 Task: In the Contact  Harper_Jackson@tiffanyandco.com, Create email and send with subject: 'A Glimpse into the Future: Meet Our Disruptive Offering', and with mail content 'Greetings,_x000D_
Introducing a visionary approach that will reshape the landscape of your industry. Join us and be part of the future of success!_x000D_
Kind Regards', attach the document: Agenda.pdf and insert image: visitingcard.jpg. Below Kind Regards, write Behance and insert the URL: 'www.behance.net'. Mark checkbox to create task to follow up : In 1 week. Logged in from softage.4@softage.net
Action: Mouse moved to (81, 67)
Screenshot: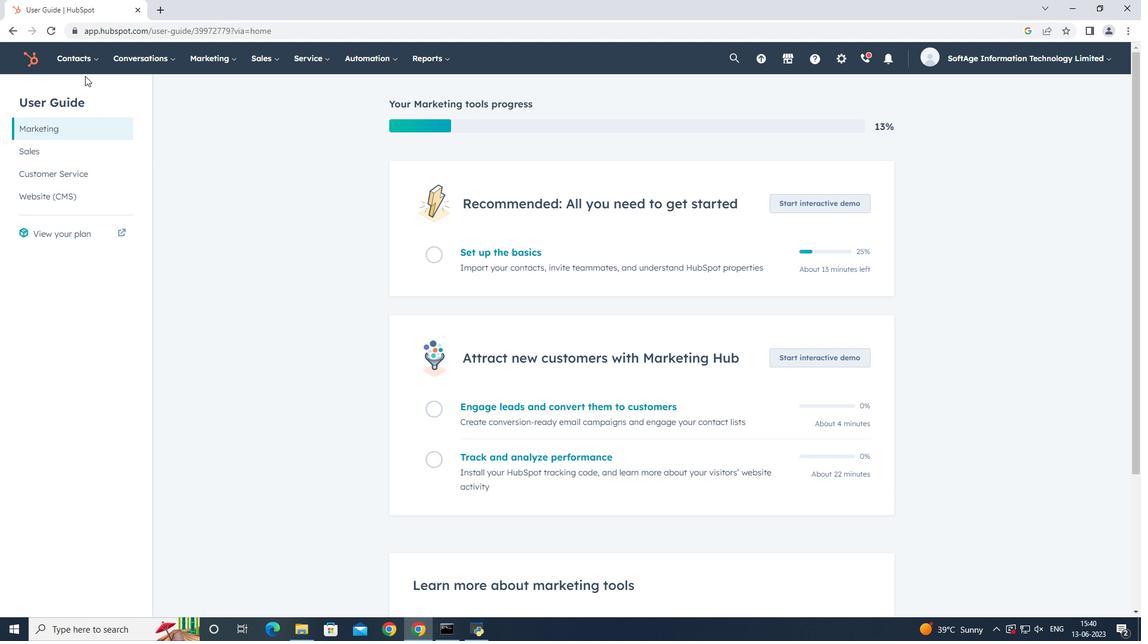
Action: Mouse pressed left at (81, 67)
Screenshot: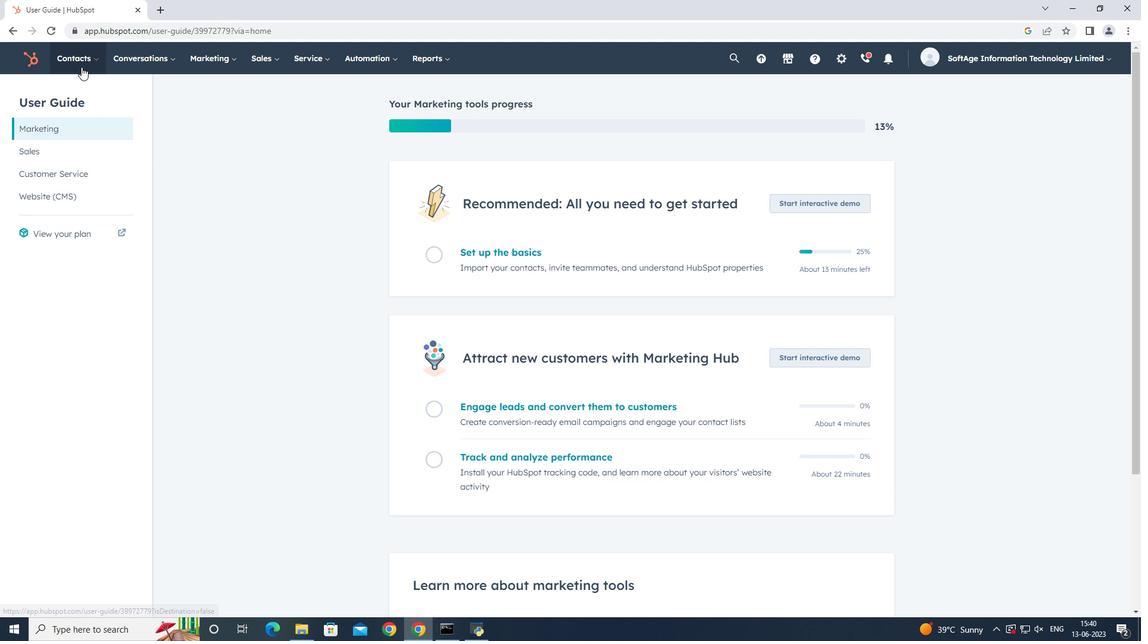 
Action: Mouse moved to (91, 94)
Screenshot: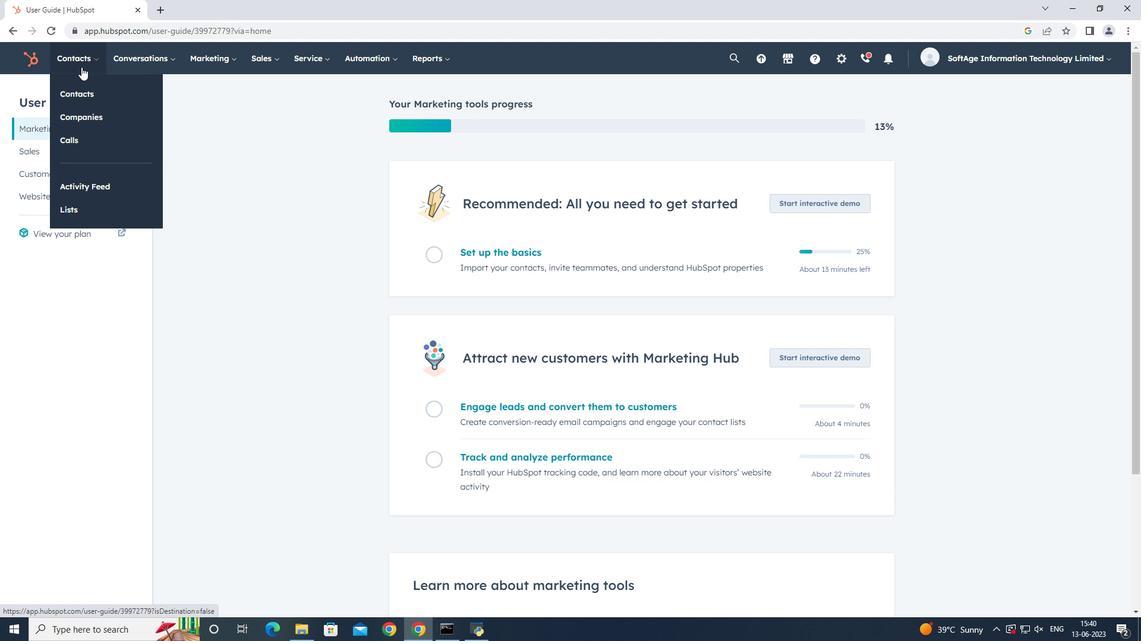 
Action: Mouse pressed left at (91, 94)
Screenshot: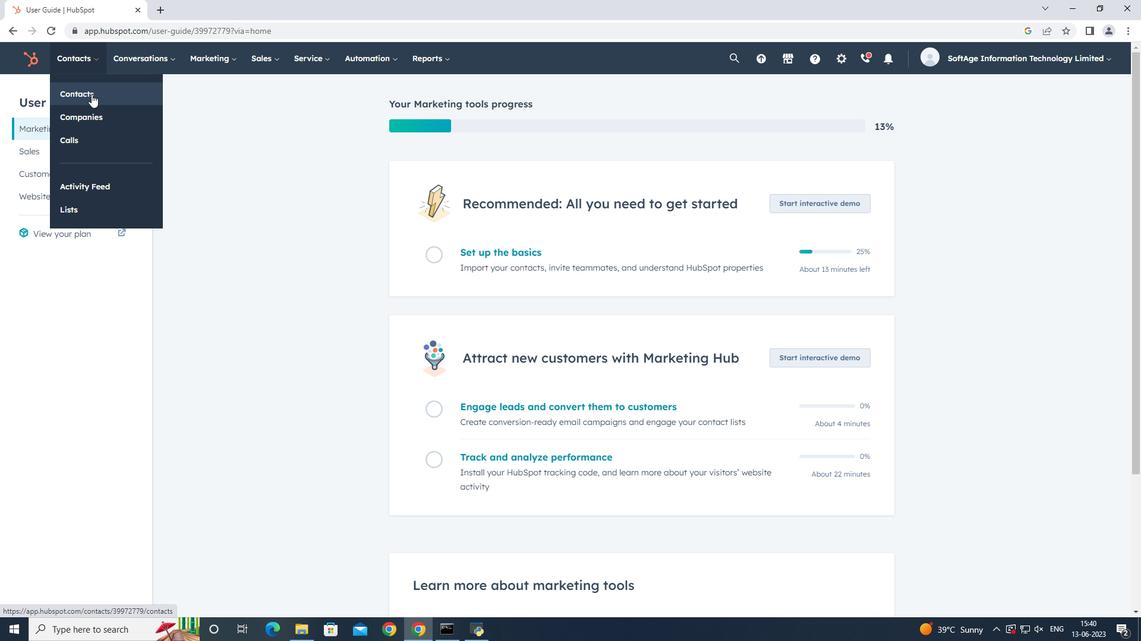 
Action: Mouse moved to (120, 192)
Screenshot: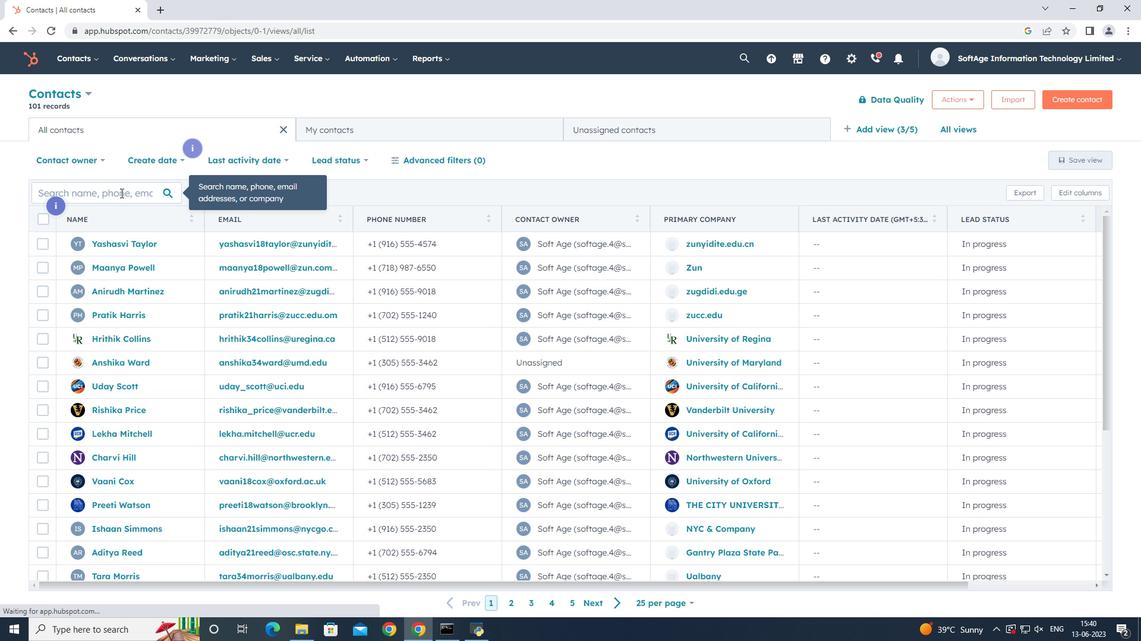 
Action: Mouse pressed left at (120, 192)
Screenshot: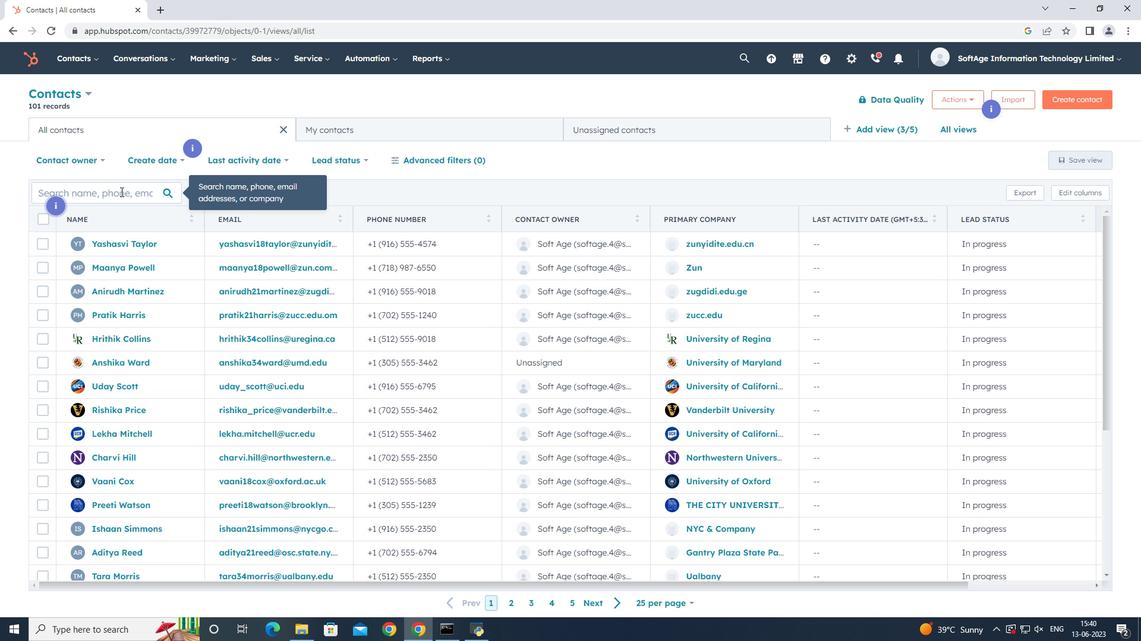 
Action: Key pressed harper
Screenshot: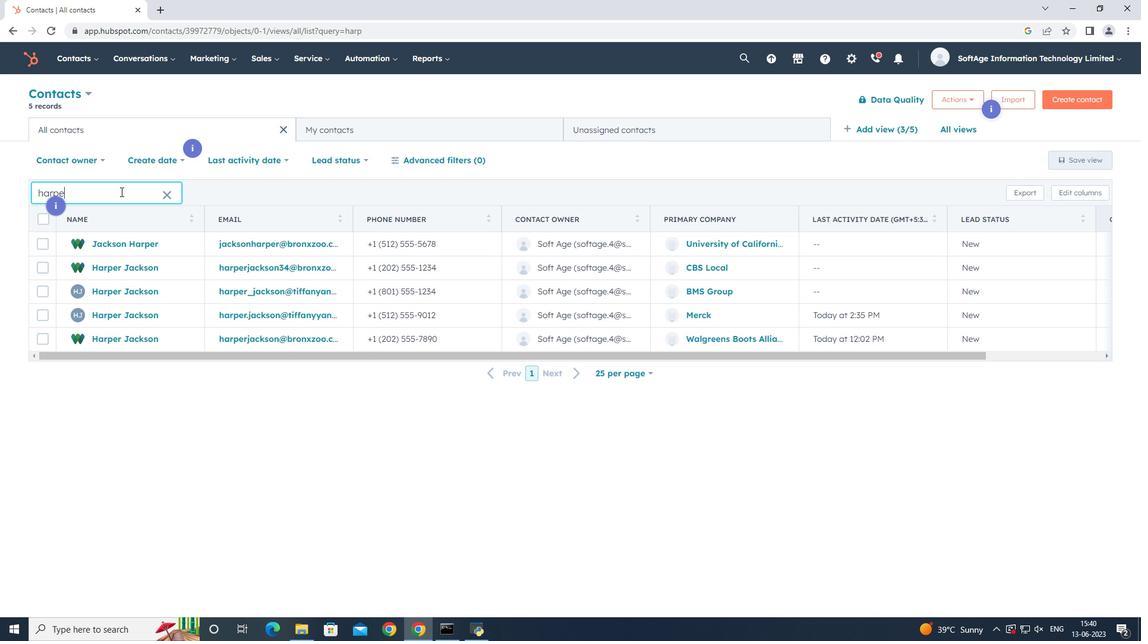 
Action: Mouse moved to (112, 290)
Screenshot: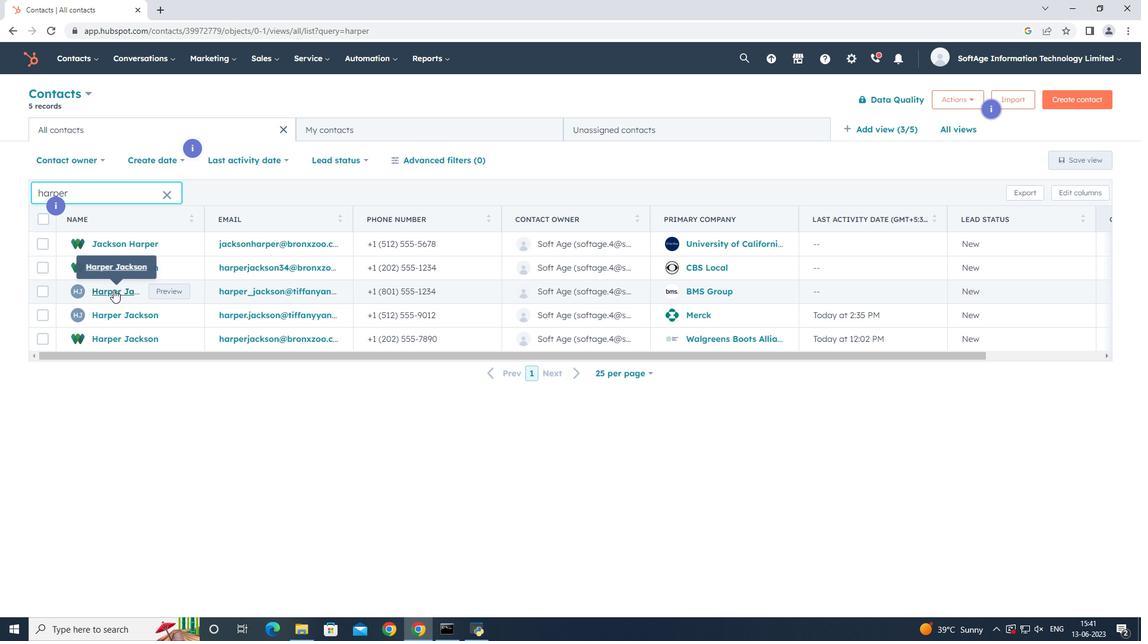 
Action: Mouse pressed left at (112, 290)
Screenshot: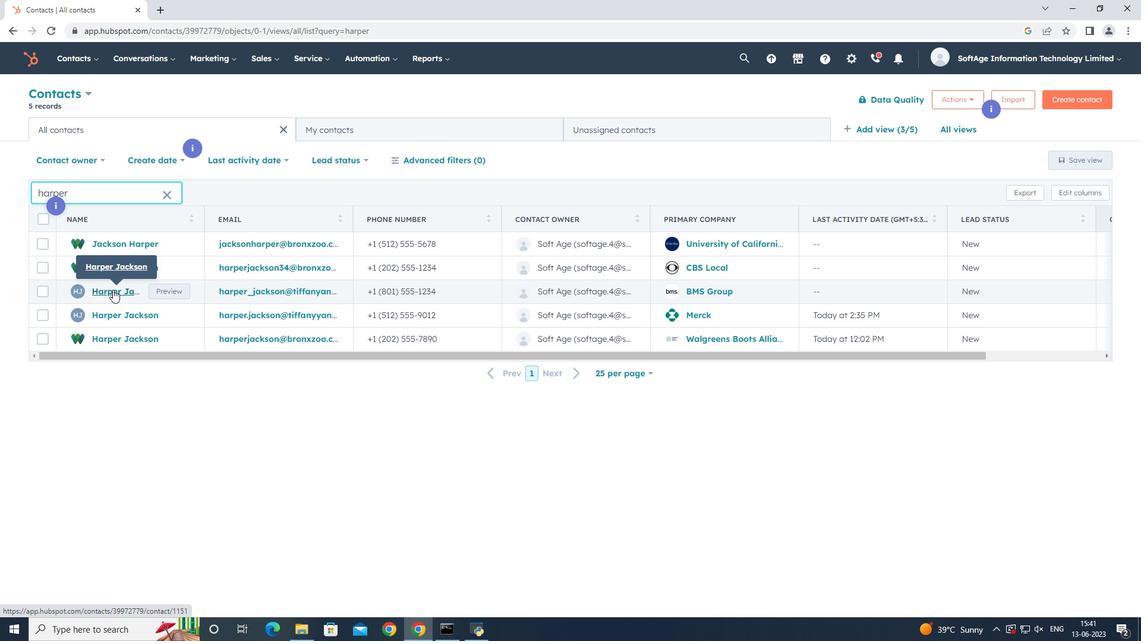 
Action: Mouse moved to (87, 200)
Screenshot: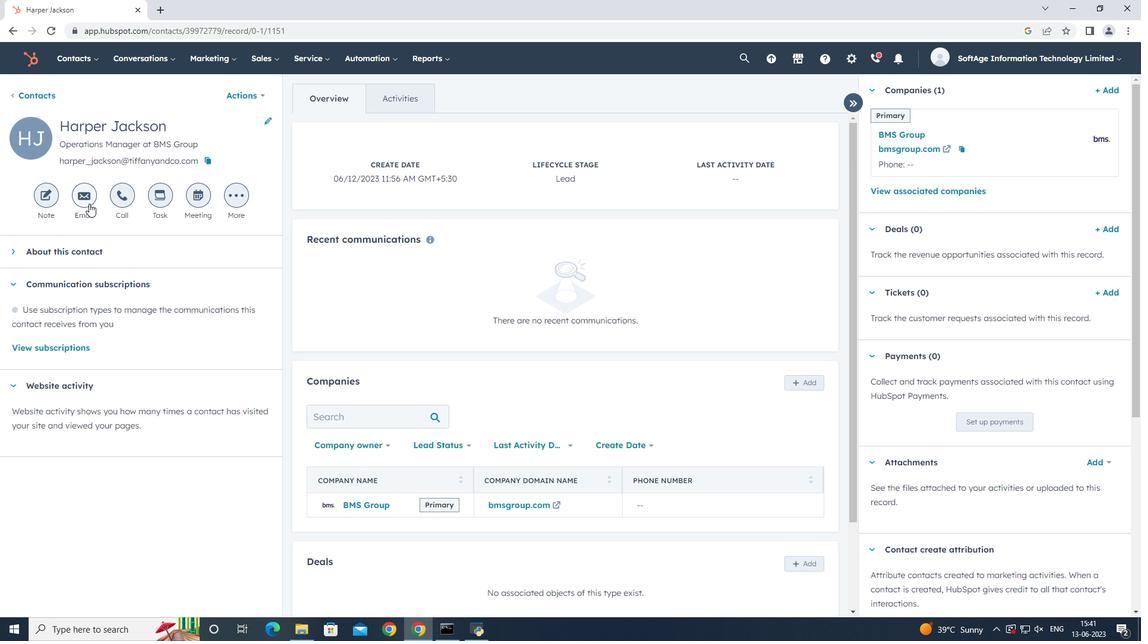 
Action: Mouse pressed left at (87, 200)
Screenshot: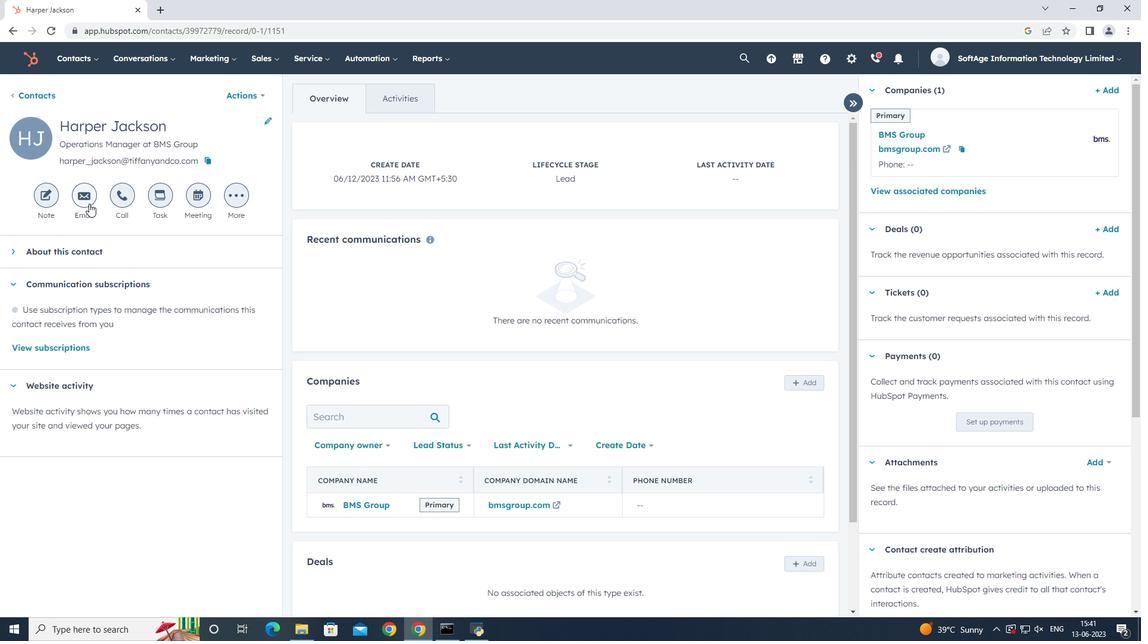 
Action: Mouse moved to (464, 313)
Screenshot: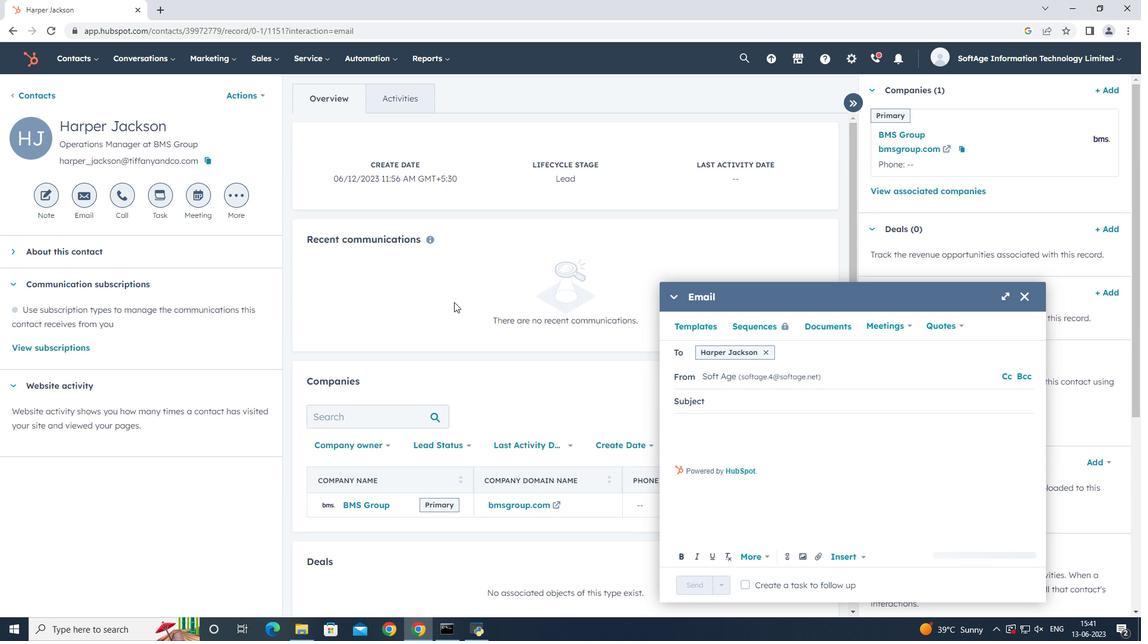 
Action: Key pressed <Key.shift>A<Key.space><Key.shift><Key.shift><Key.shift><Key.shift><Key.shift><Key.shift><Key.shift><Key.shift><Key.shift><Key.shift><Key.shift>Glimpse<Key.space>into<Key.space>the<Key.space><Key.shift>Future<Key.shift_r>:<Key.space><Key.shift_r><Key.shift_r><Key.shift_r><Key.shift_r><Key.shift_r><Key.shift_r><Key.shift_r><Key.shift_r><Key.shift_r><Key.shift_r><Key.shift_r>Meet<Key.space><Key.shift_r><Key.shift_r><Key.shift_r><Key.shift_r><Key.shift_r><Key.shift_r>Our<Key.space><Key.shift>Disruptive<Key.space><Key.shift_r><Key.shift_r><Key.shift_r><Key.shift_r><Key.shift_r><Key.shift_r><Key.shift_r><Key.shift_r><Key.shift_r><Key.shift_r><Key.shift_r>ff<Key.backspace><Key.backspace><Key.shift_r><Key.shift_r><Key.shift_r>Offering
Screenshot: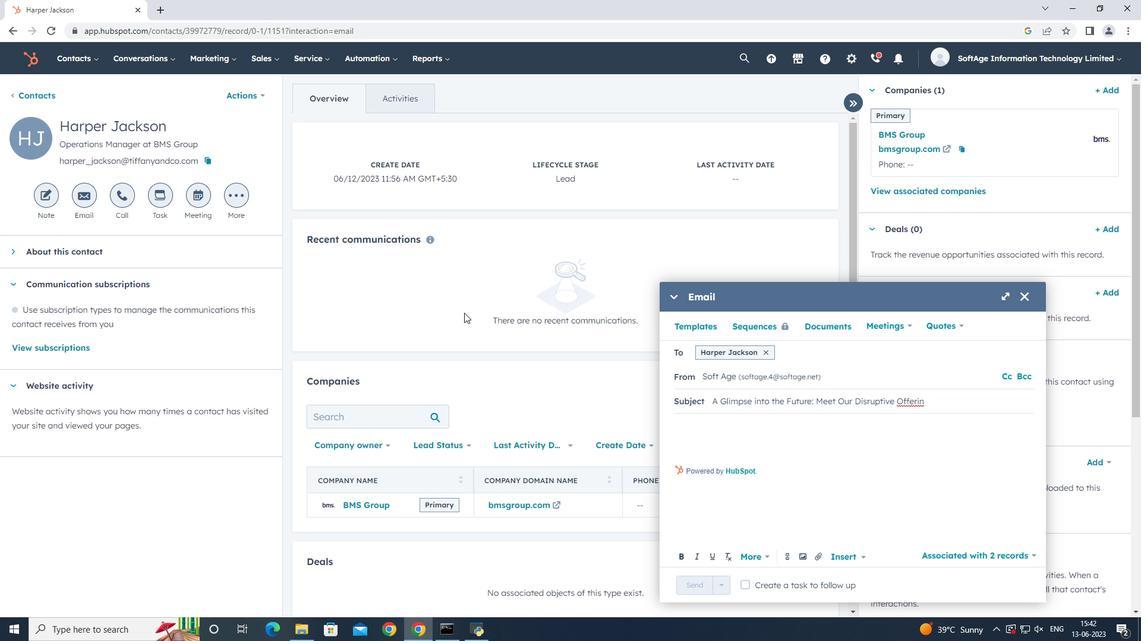 
Action: Mouse moved to (756, 423)
Screenshot: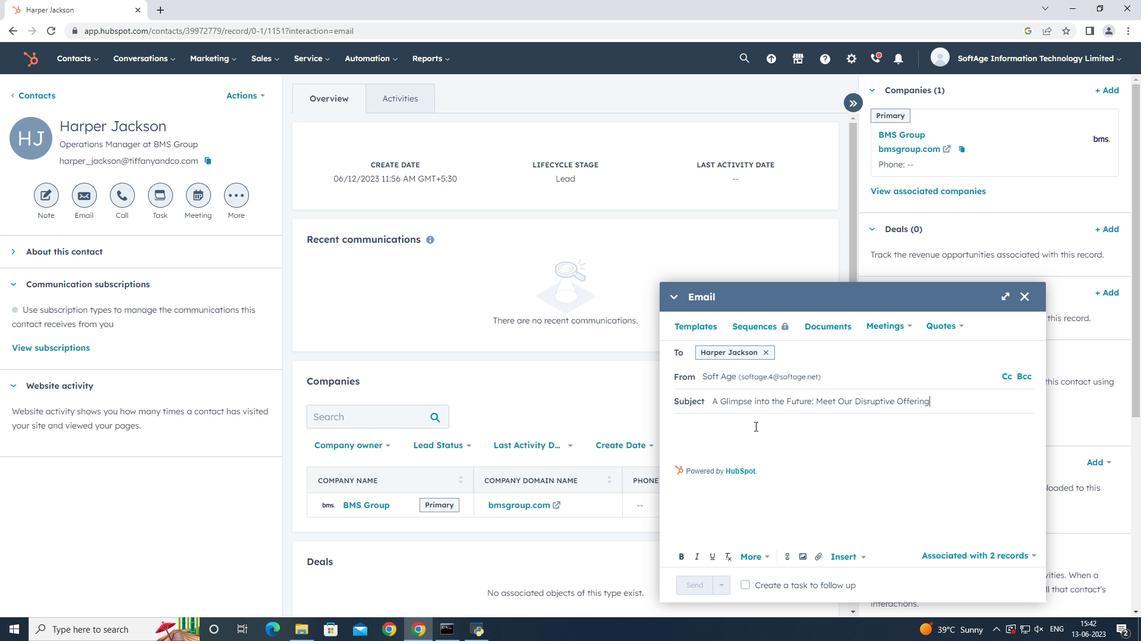 
Action: Mouse pressed left at (756, 423)
Screenshot: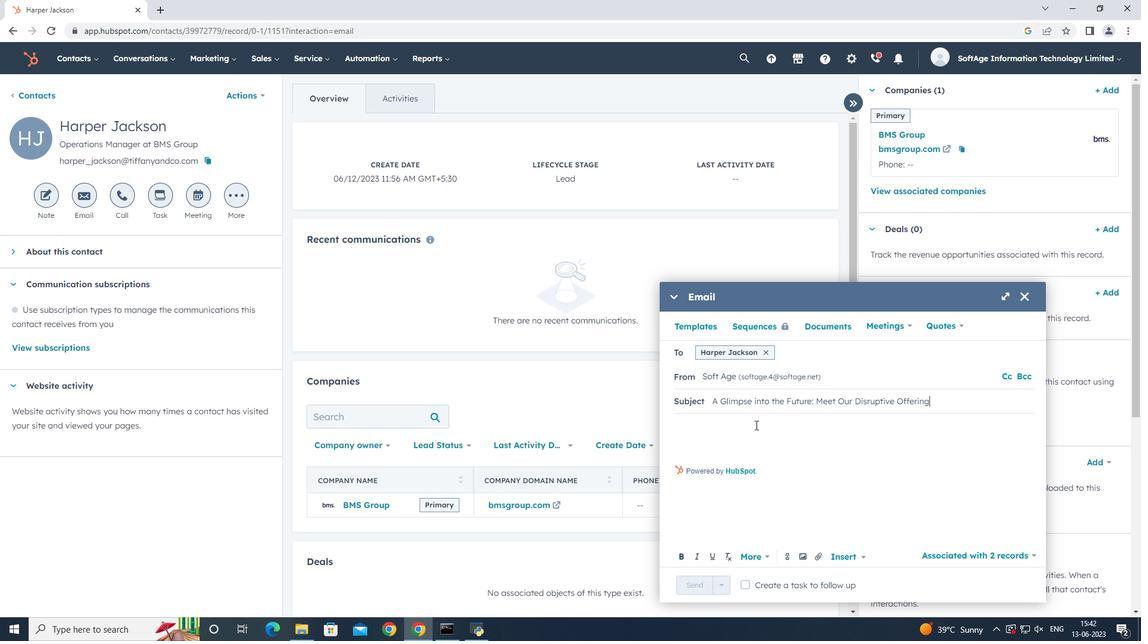 
Action: Mouse moved to (785, 433)
Screenshot: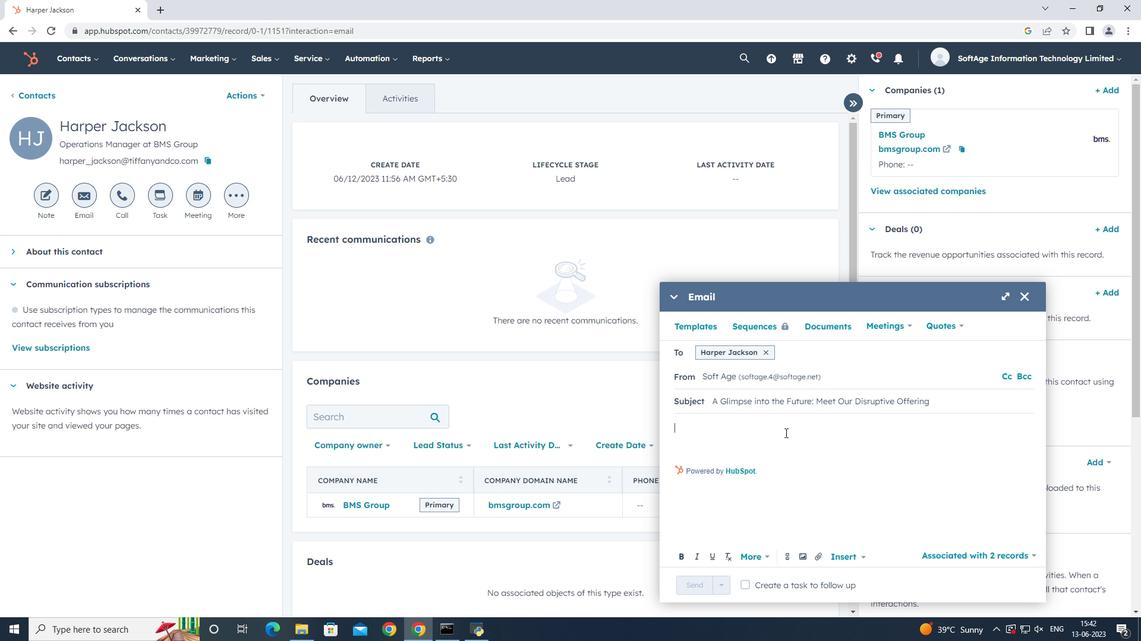 
Action: Key pressed <Key.shift>Greetings,<Key.enter><Key.enter><Key.shift_r><Key.shift_r><Key.shift_r><Key.shift_r><Key.shift_r><Key.shift_r><Key.shift_r><Key.shift_r>Introducing<Key.space>a<Key.space>visionary<Key.space>approach<Key.space>that<Key.space>will<Key.space>reshape<Key.space>the<Key.space>landscape<Key.space>of<Key.space>your<Key.space>industry.<Key.space><Key.shift_r><Key.shift_r><Key.shift_r><Key.shift_r><Key.shift_r><Key.shift_r><Key.shift_r><Key.shift_r>Join<Key.space>us<Key.space>and<Key.space>be<Key.space>part<Key.space>of<Key.space>the<Key.space>future<Key.space>of<Key.space>success<Key.shift_r><Key.shift_r><Key.shift_r><Key.shift_r><Key.shift_r><Key.shift_r><Key.shift_r><Key.shift_r>!<Key.enter><Key.enter><Key.shift>Kind<Key.space><Key.shift>Regards,
Screenshot: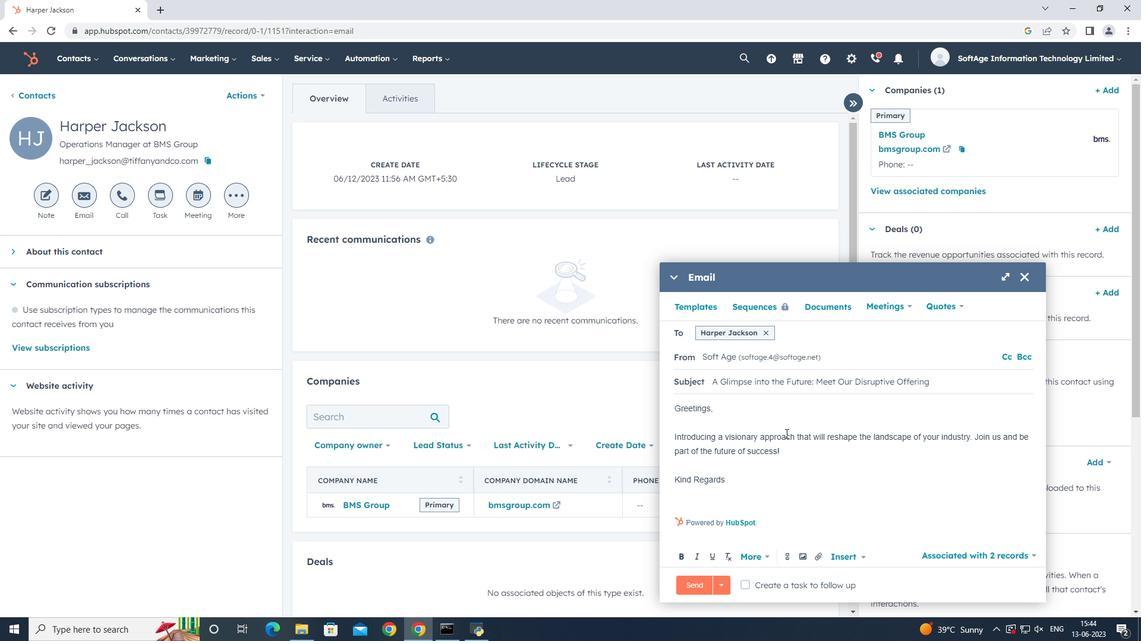 
Action: Mouse moved to (812, 556)
Screenshot: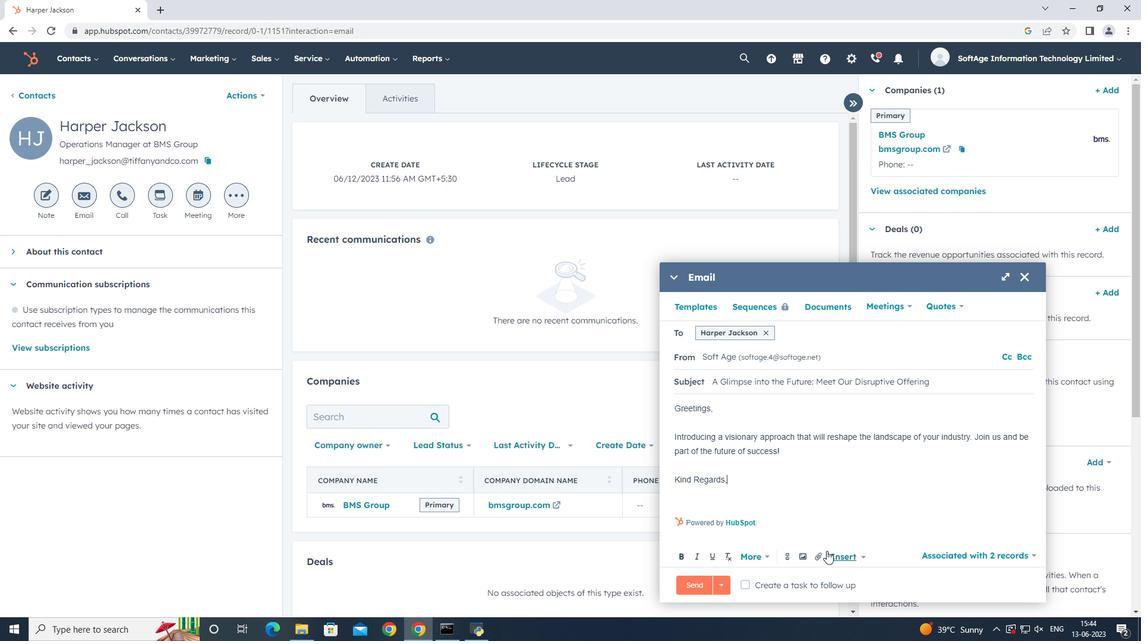 
Action: Mouse pressed left at (812, 556)
Screenshot: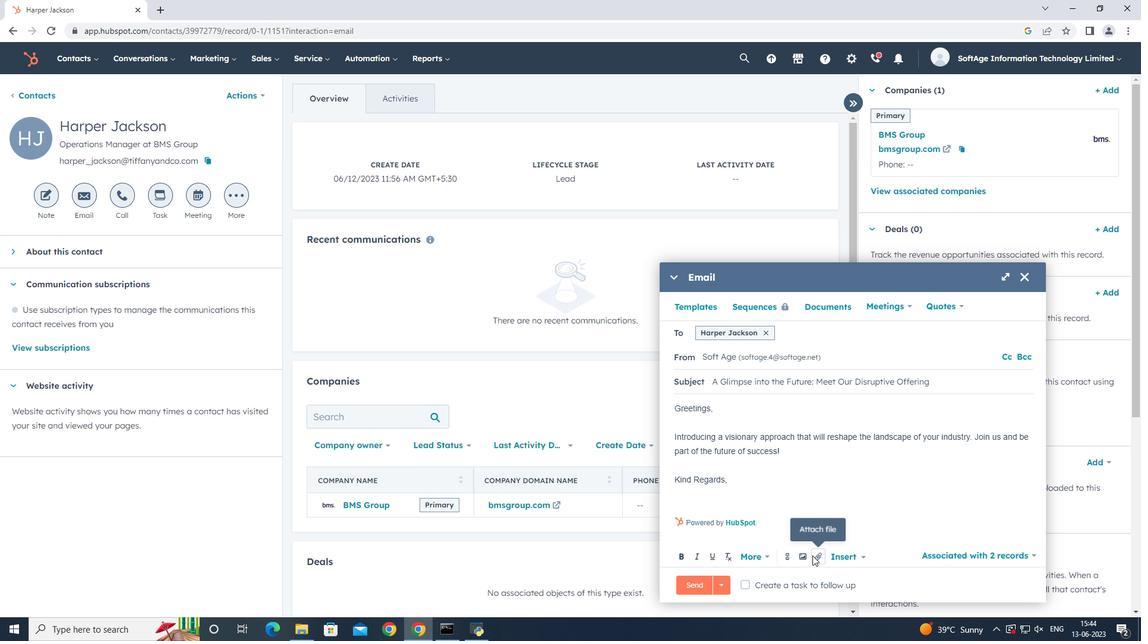 
Action: Mouse moved to (848, 526)
Screenshot: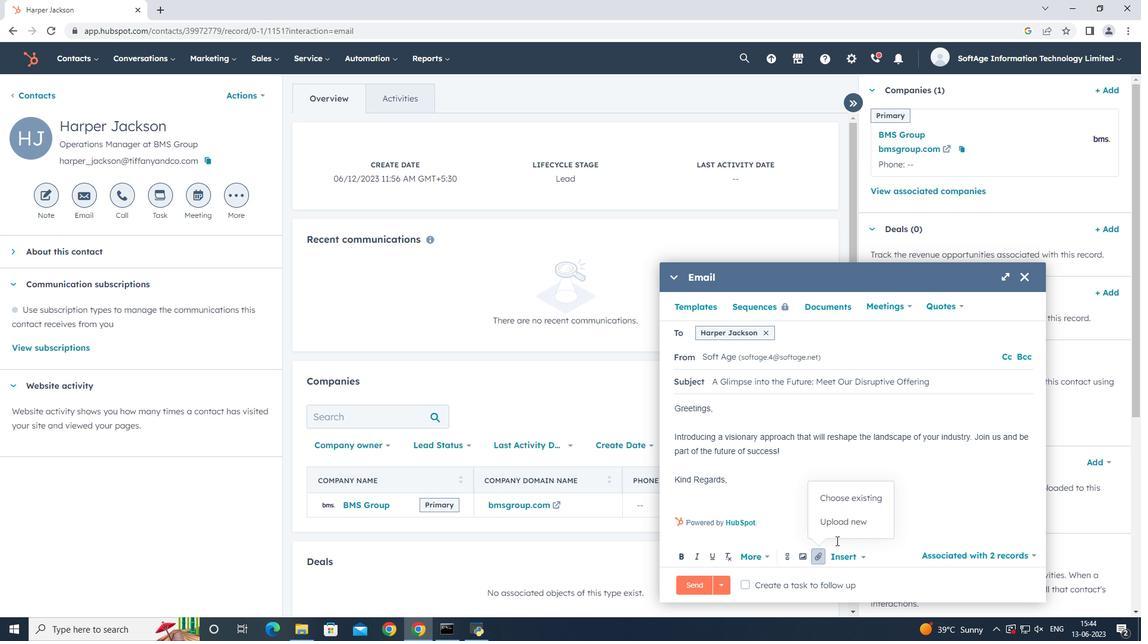 
Action: Mouse pressed left at (848, 526)
Screenshot: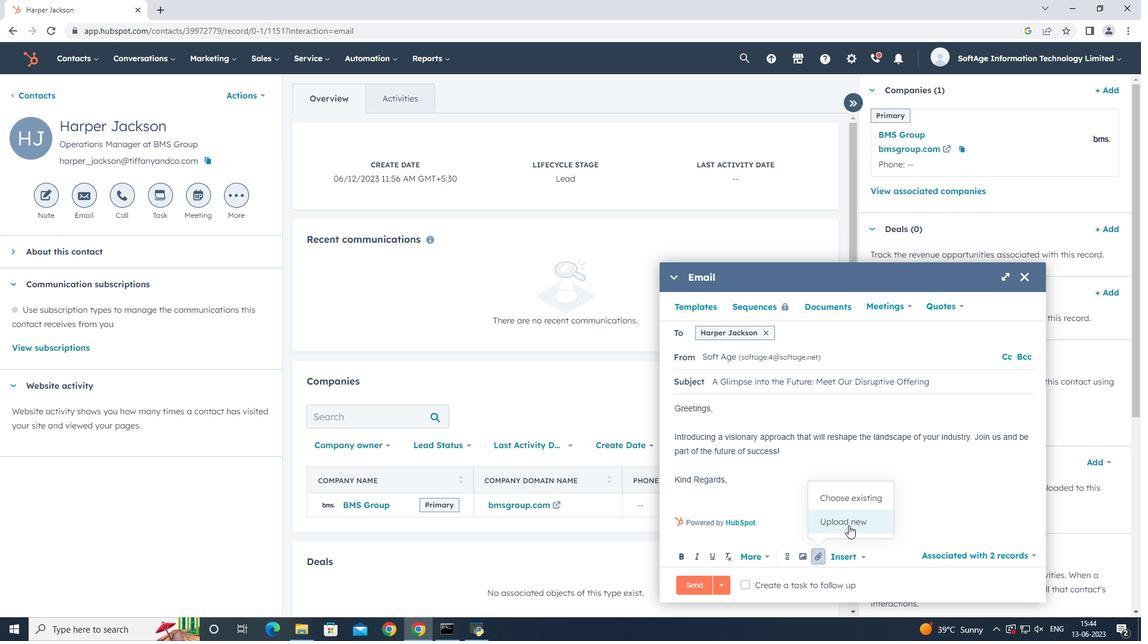 
Action: Mouse moved to (143, 111)
Screenshot: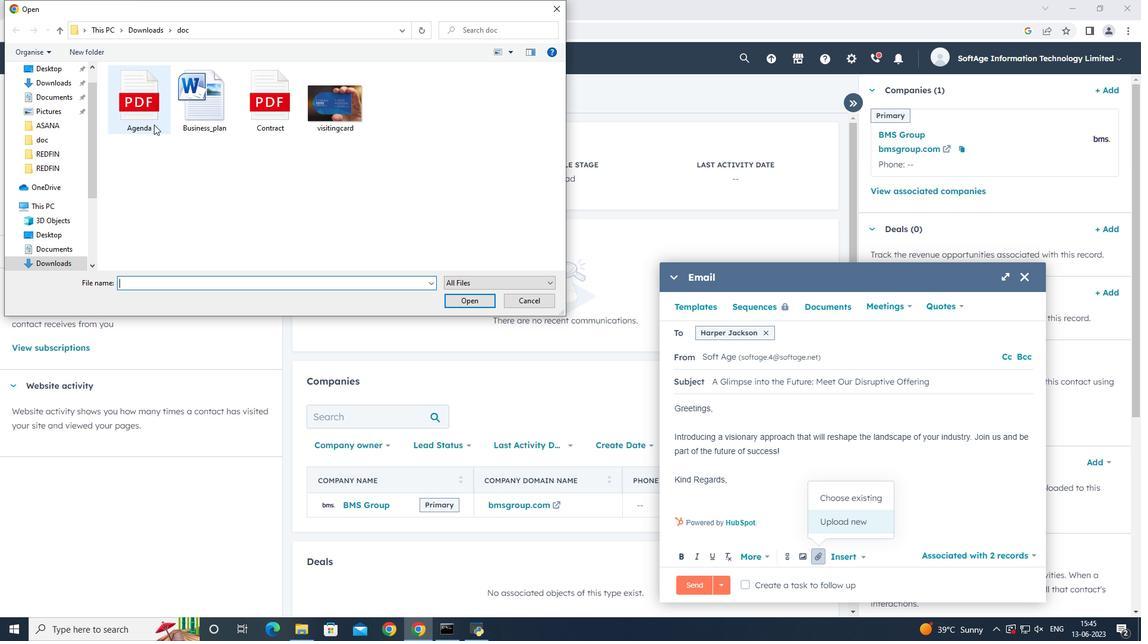 
Action: Mouse pressed left at (143, 111)
Screenshot: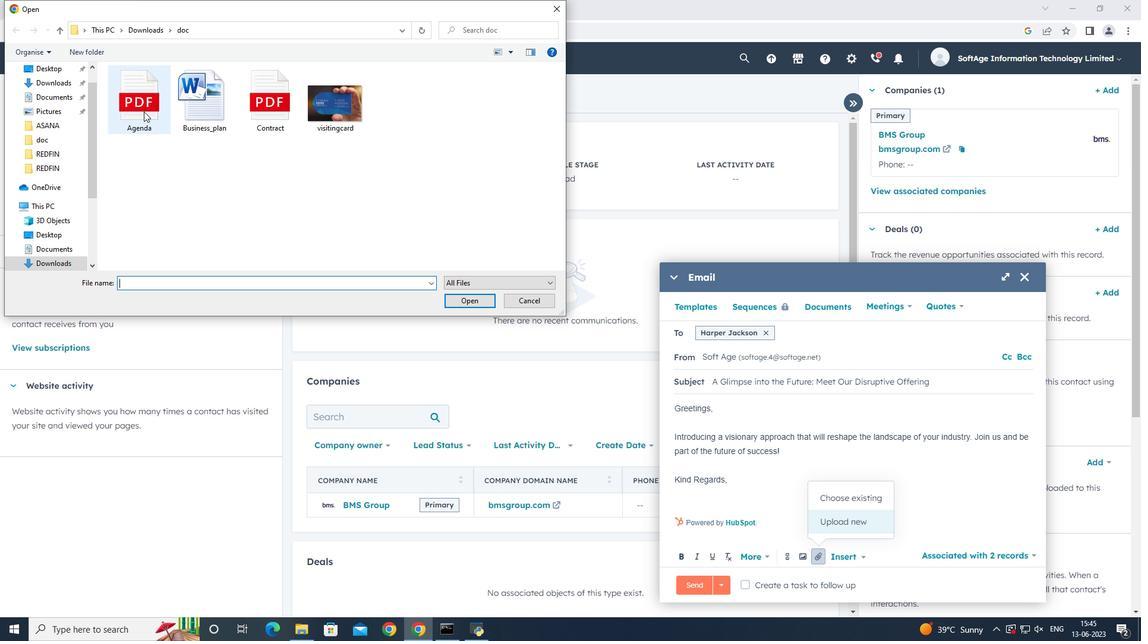 
Action: Mouse pressed left at (143, 111)
Screenshot: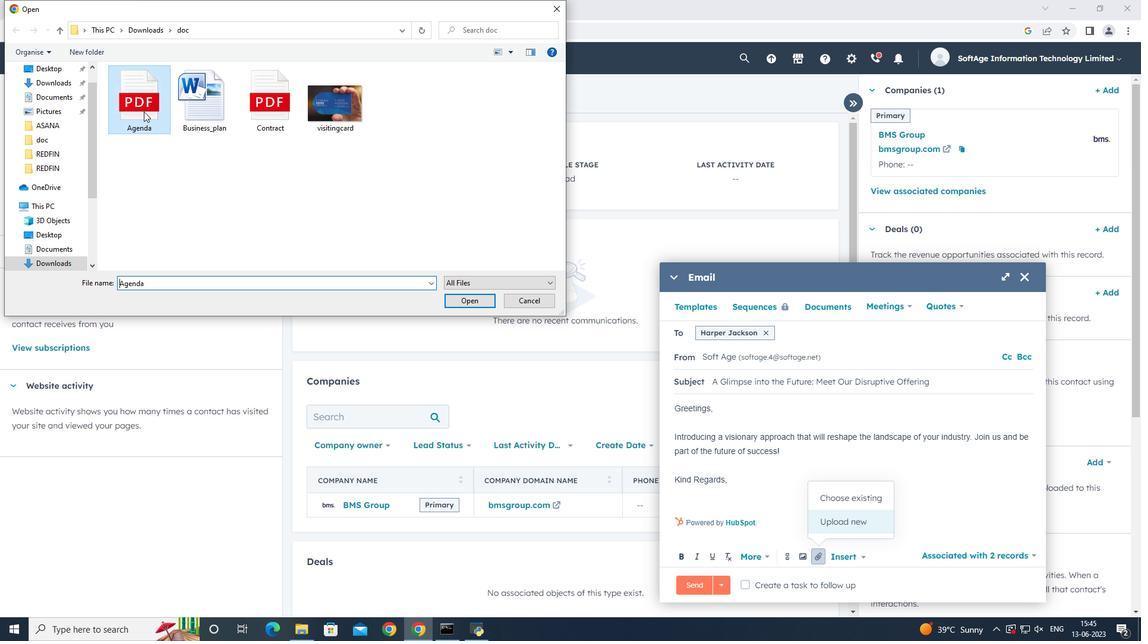 
Action: Mouse moved to (804, 524)
Screenshot: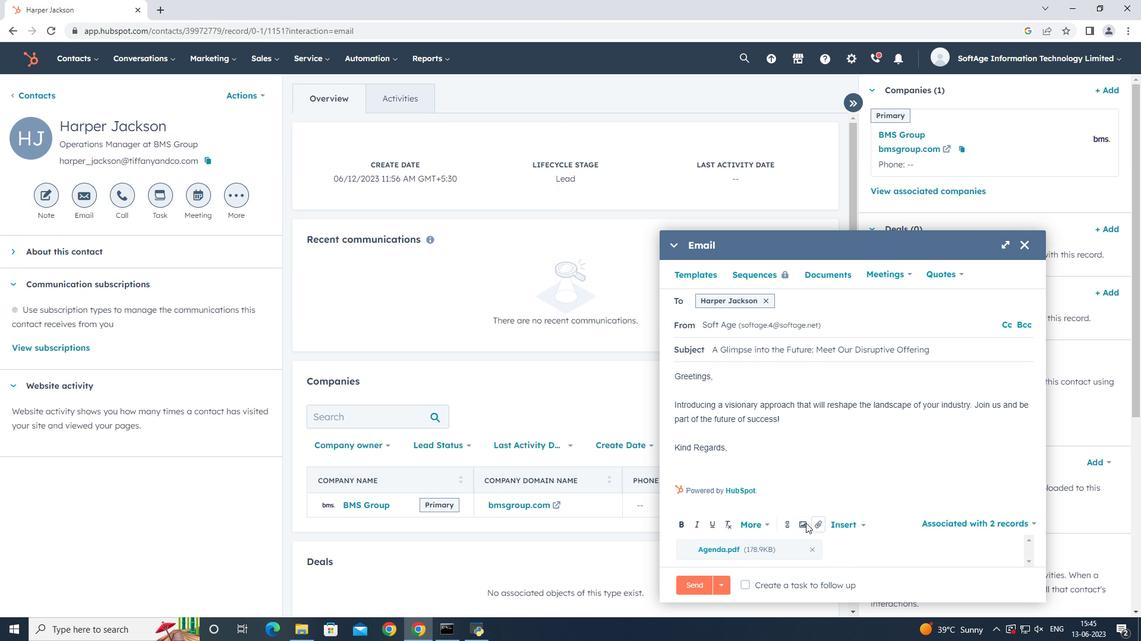 
Action: Mouse pressed left at (804, 524)
Screenshot: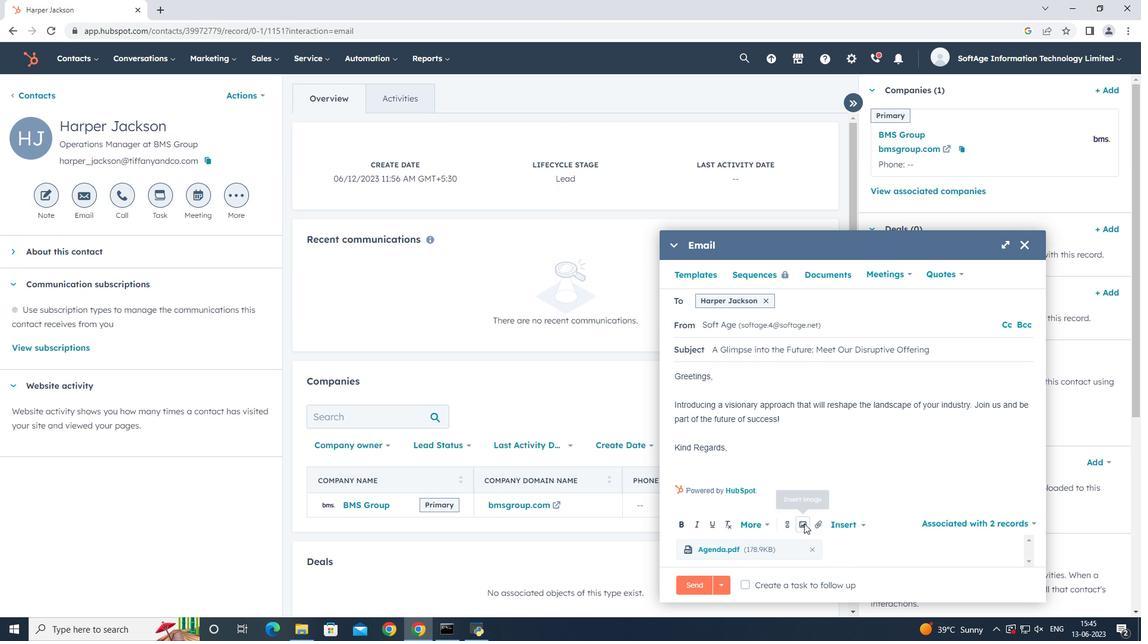 
Action: Mouse moved to (812, 485)
Screenshot: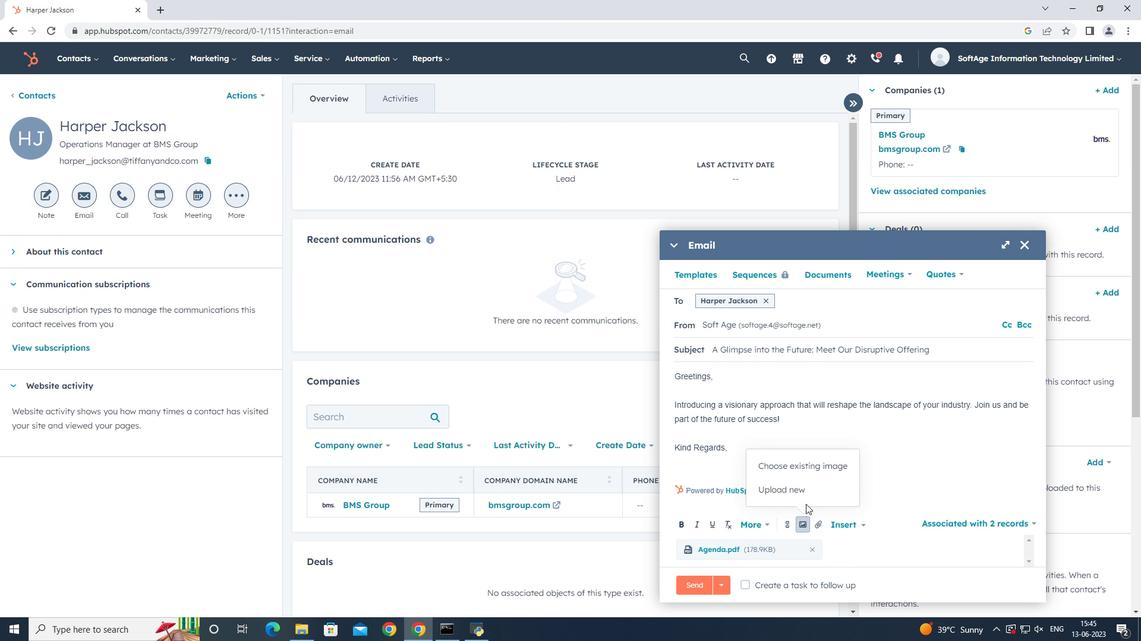 
Action: Mouse pressed left at (812, 485)
Screenshot: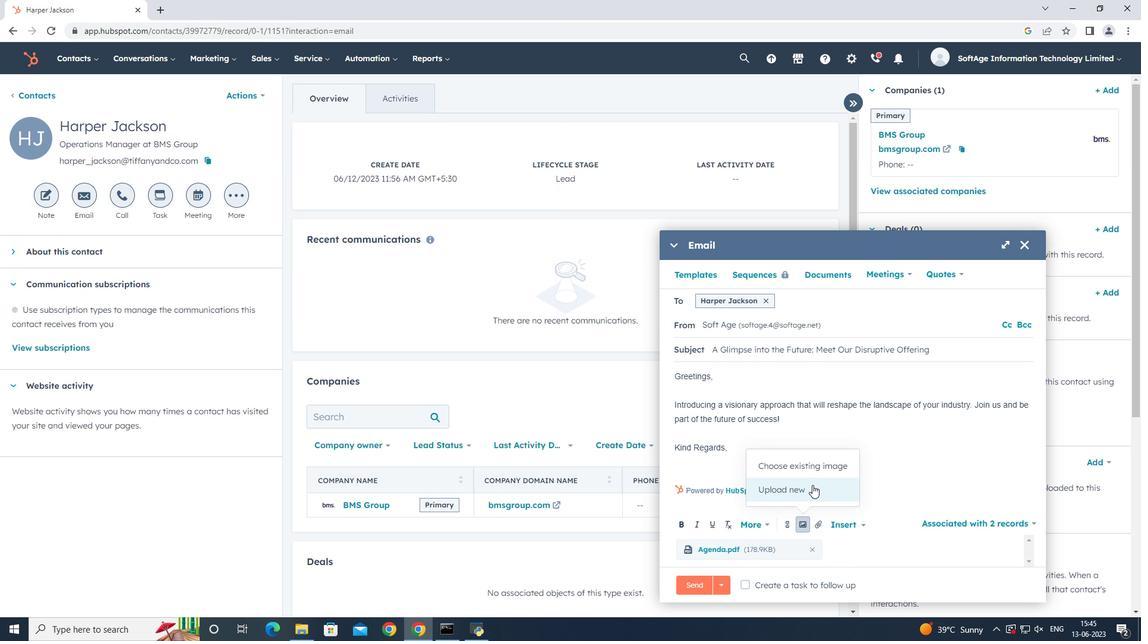 
Action: Mouse moved to (145, 112)
Screenshot: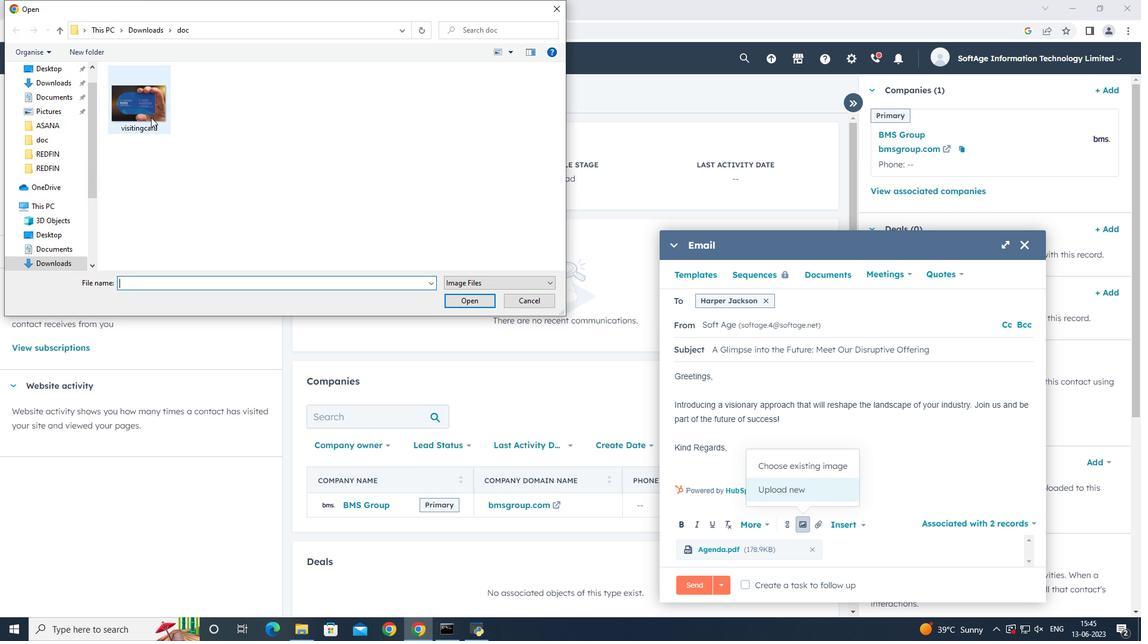 
Action: Mouse pressed left at (145, 112)
Screenshot: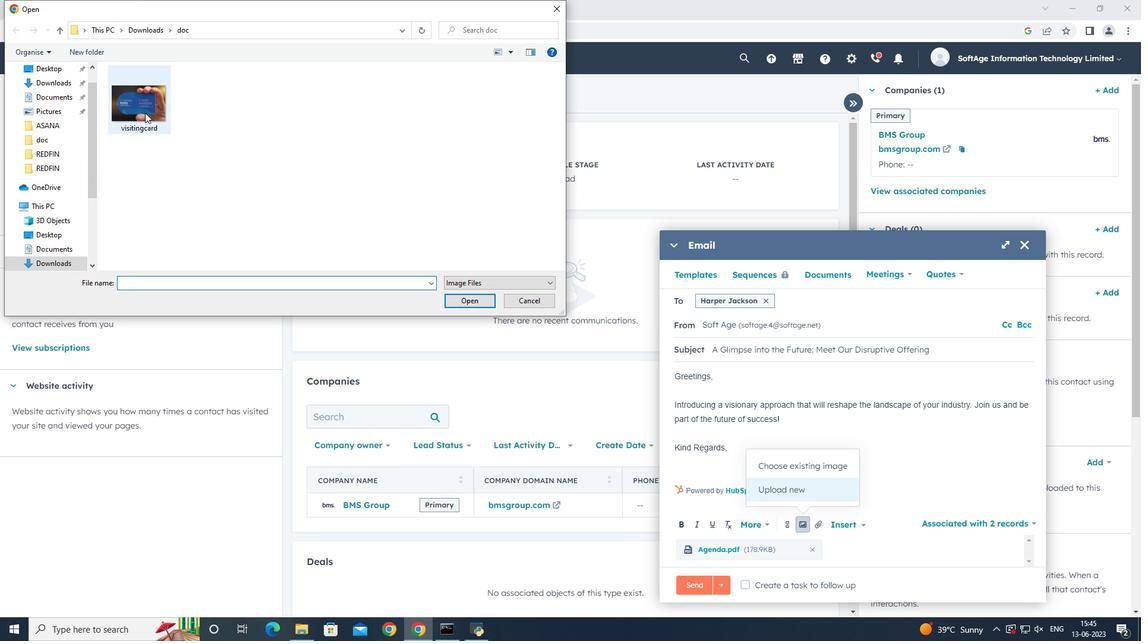 
Action: Mouse pressed left at (145, 112)
Screenshot: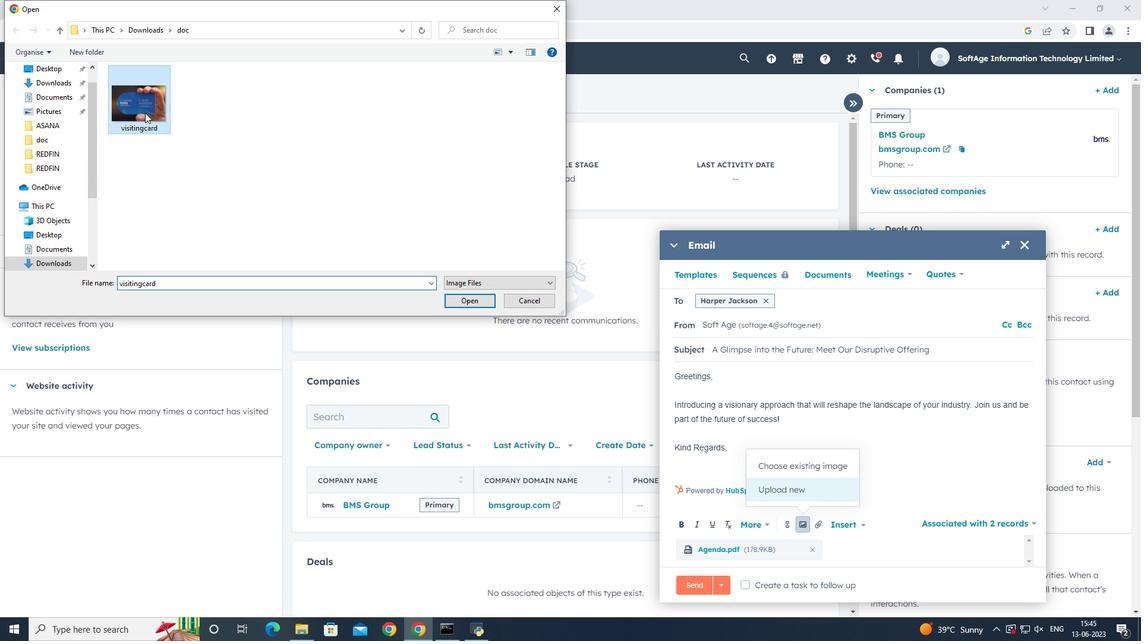
Action: Mouse moved to (772, 313)
Screenshot: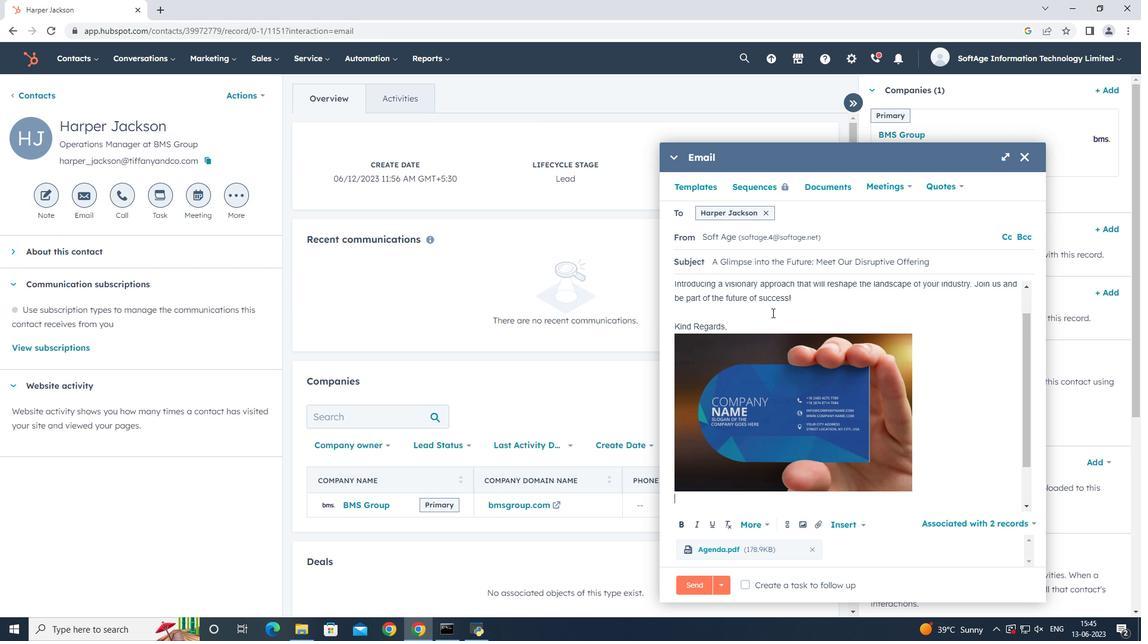 
Action: Mouse pressed left at (772, 313)
Screenshot: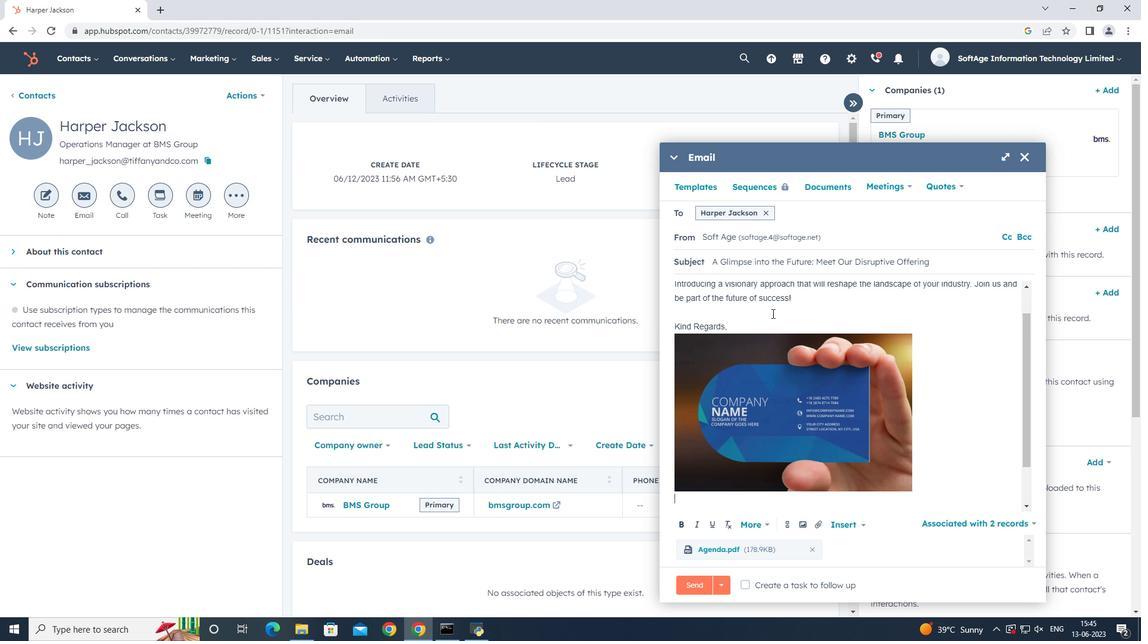 
Action: Mouse moved to (775, 323)
Screenshot: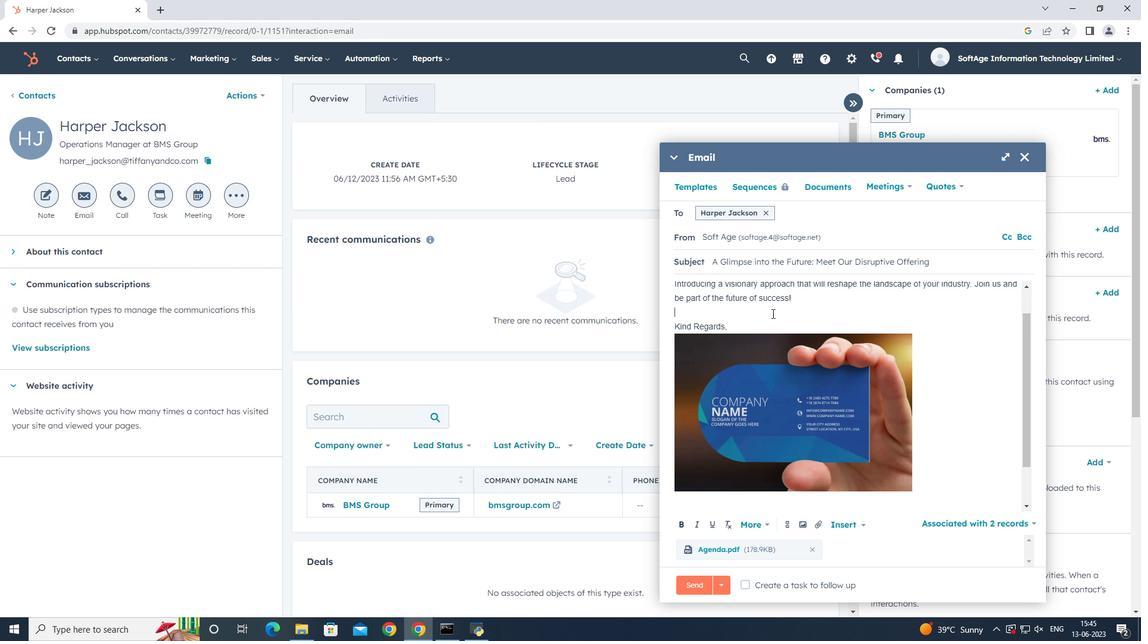 
Action: Mouse pressed left at (775, 323)
Screenshot: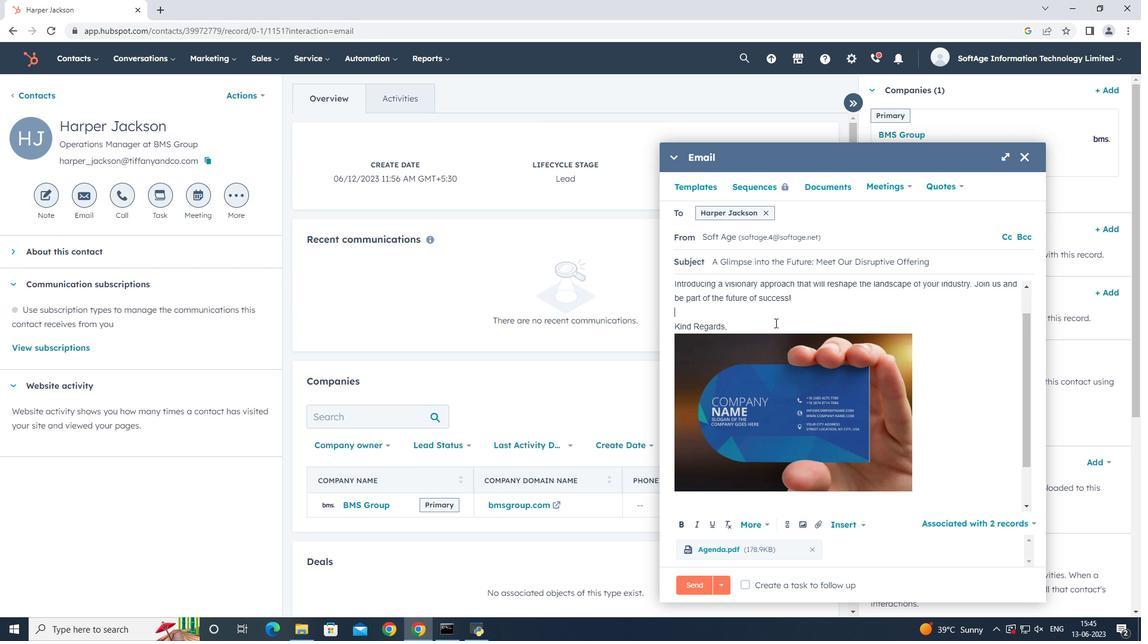 
Action: Key pressed <Key.enter><Key.shift>Behance
Screenshot: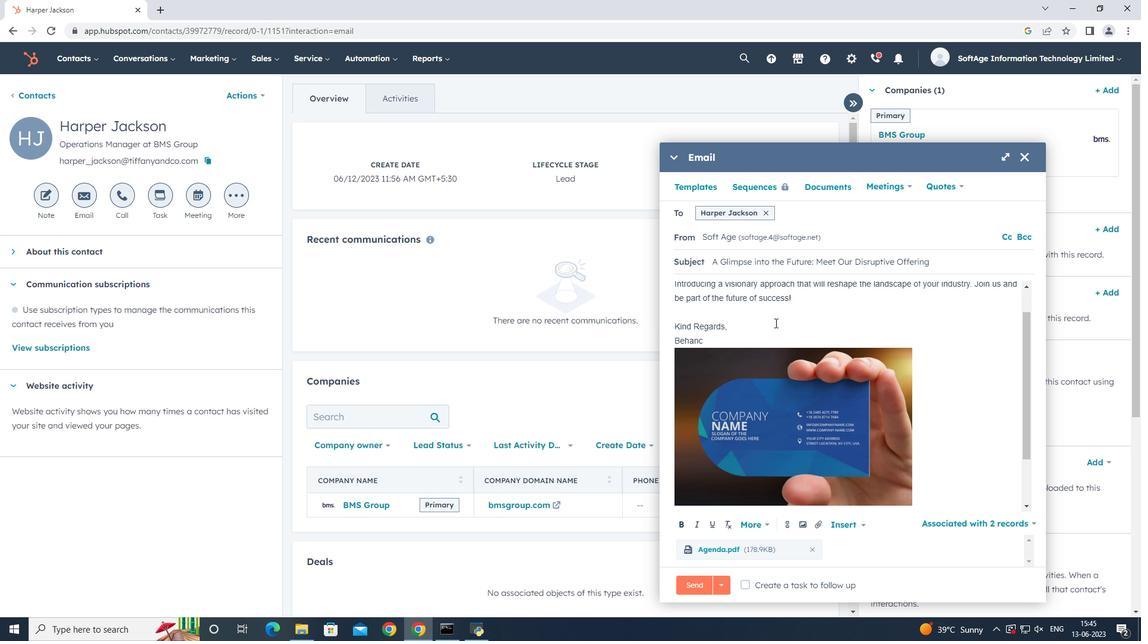 
Action: Mouse moved to (787, 528)
Screenshot: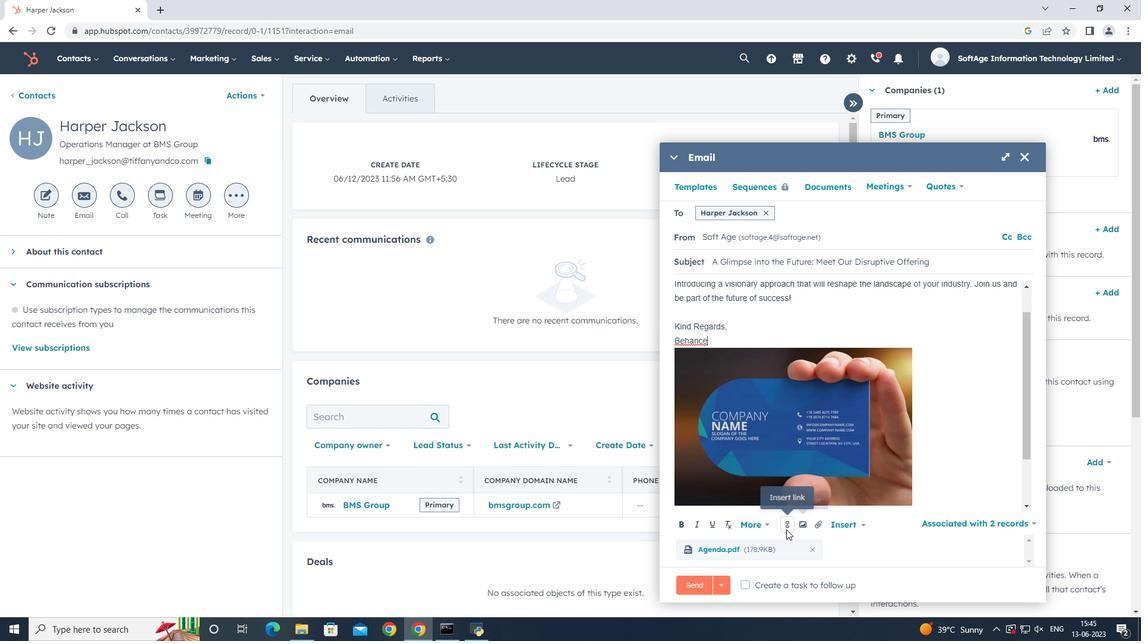 
Action: Mouse pressed left at (787, 528)
Screenshot: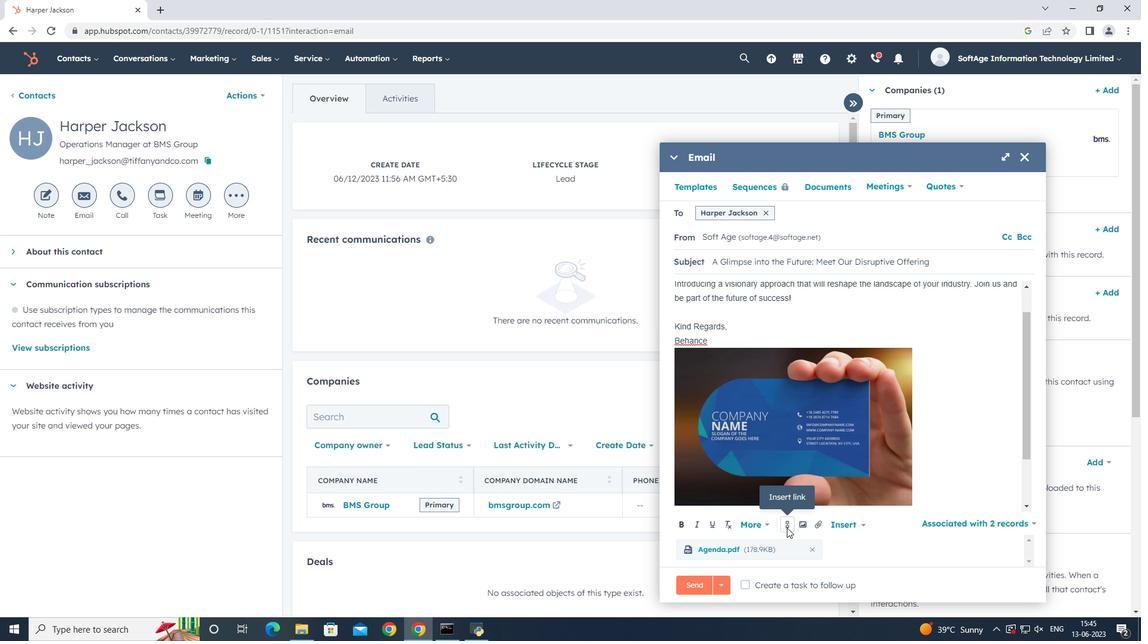 
Action: Mouse moved to (923, 462)
Screenshot: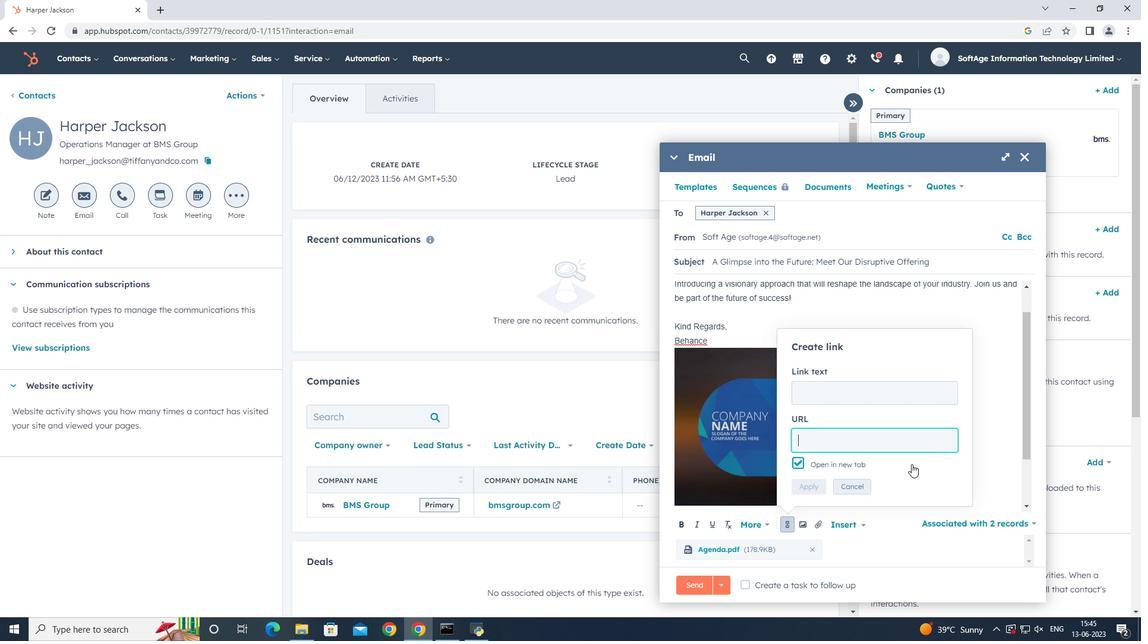 
Action: Key pressed www
Screenshot: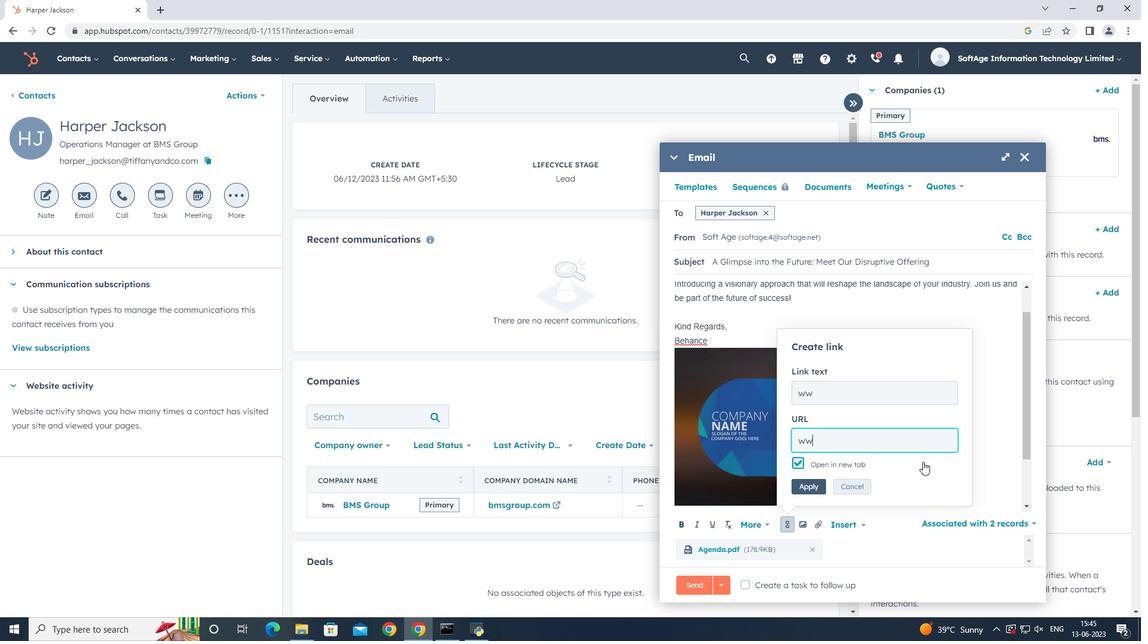 
Action: Mouse moved to (923, 462)
Screenshot: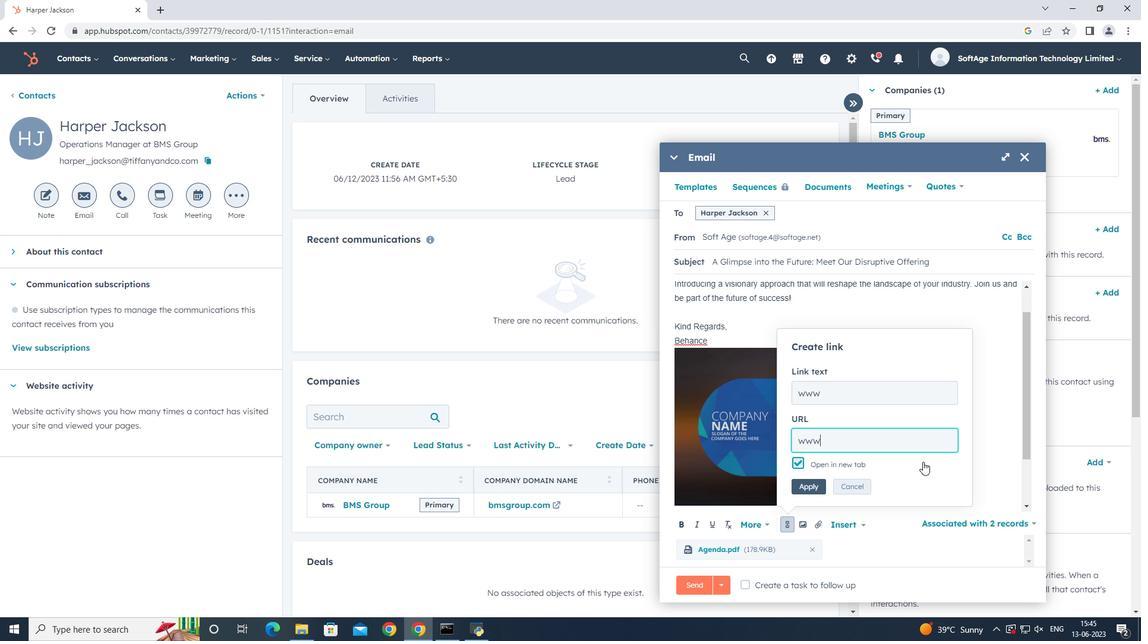 
Action: Key pressed .behance.net
Screenshot: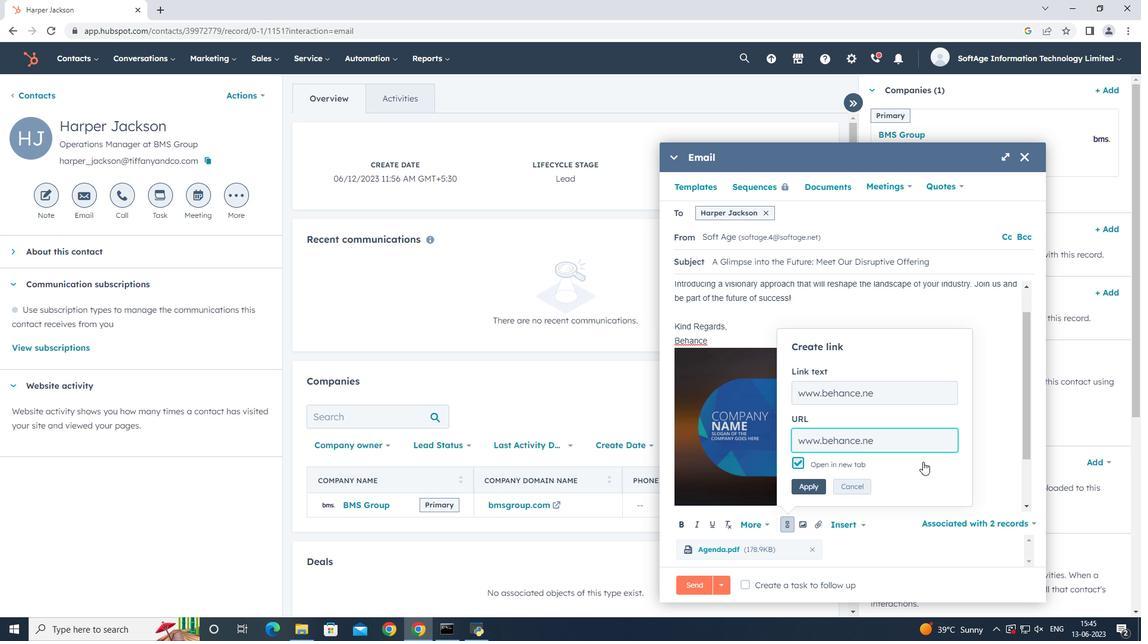 
Action: Mouse moved to (817, 483)
Screenshot: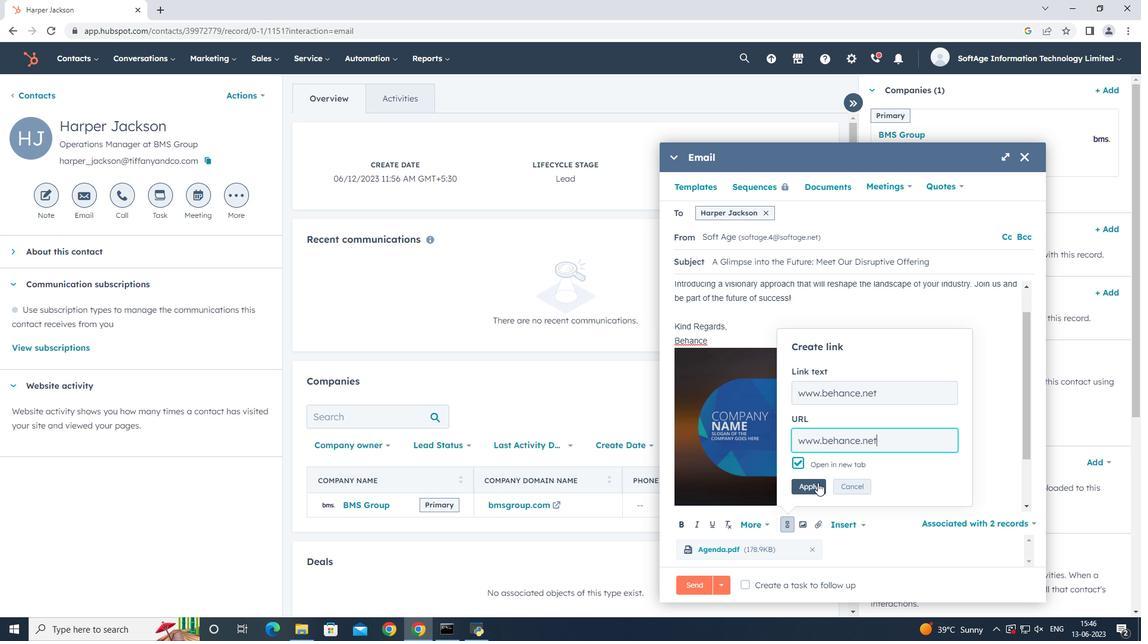 
Action: Mouse pressed left at (817, 483)
Screenshot: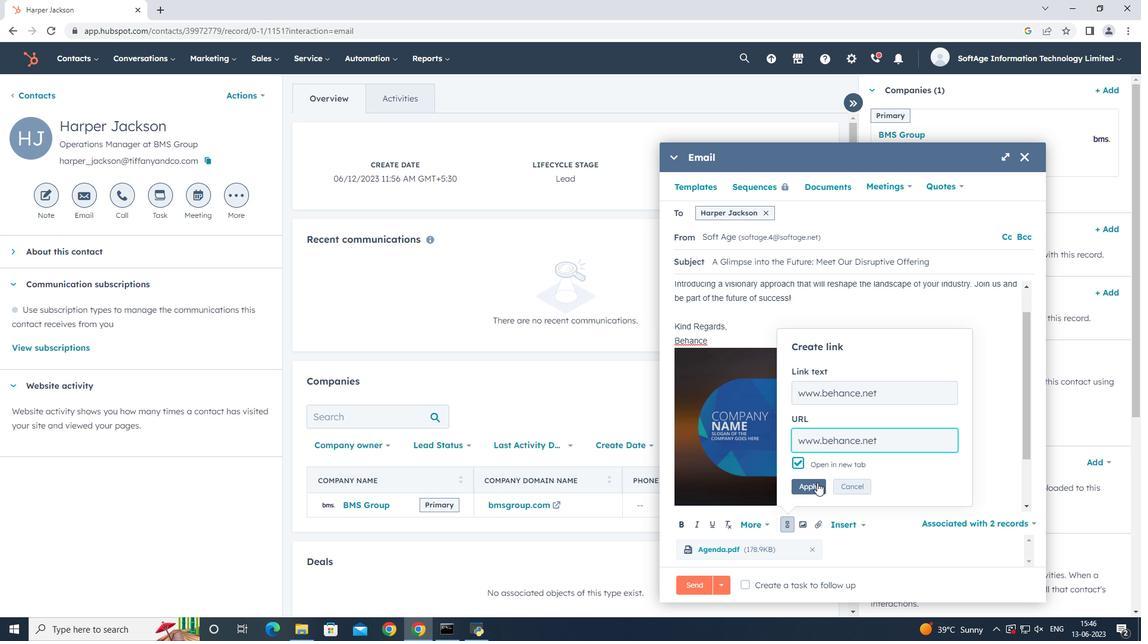 
Action: Mouse moved to (768, 587)
Screenshot: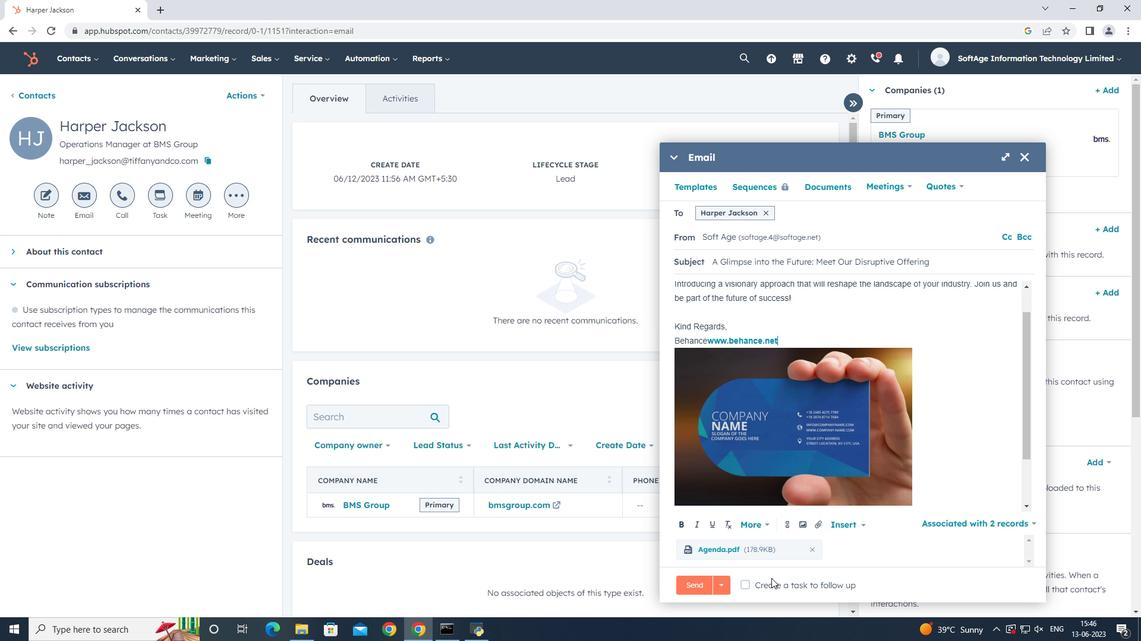 
Action: Mouse pressed left at (768, 587)
Screenshot: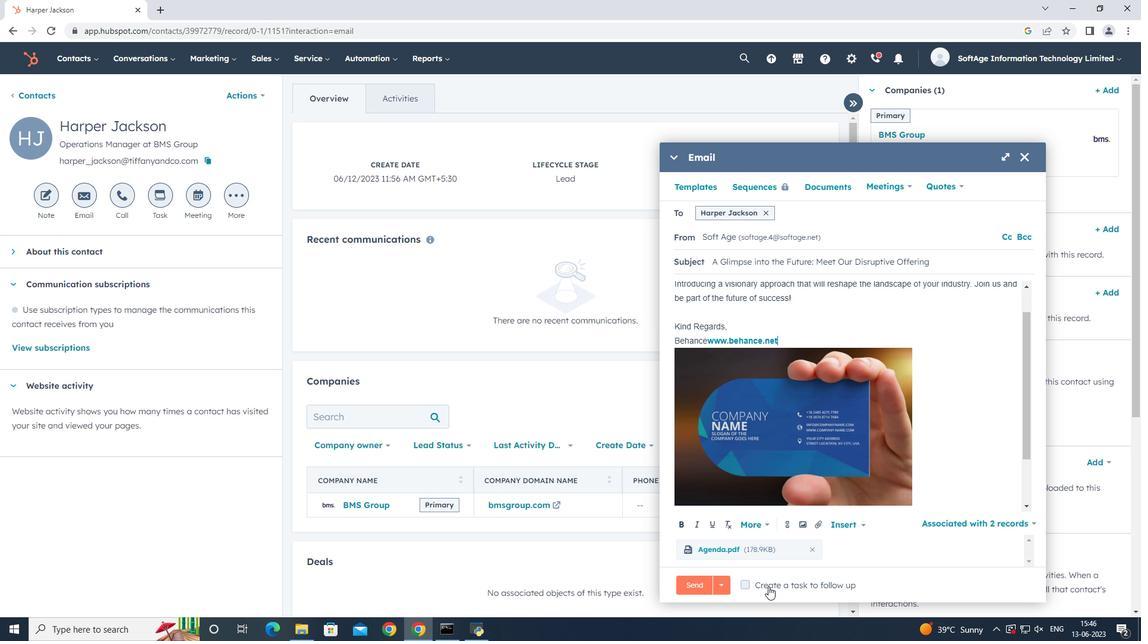 
Action: Mouse moved to (943, 587)
Screenshot: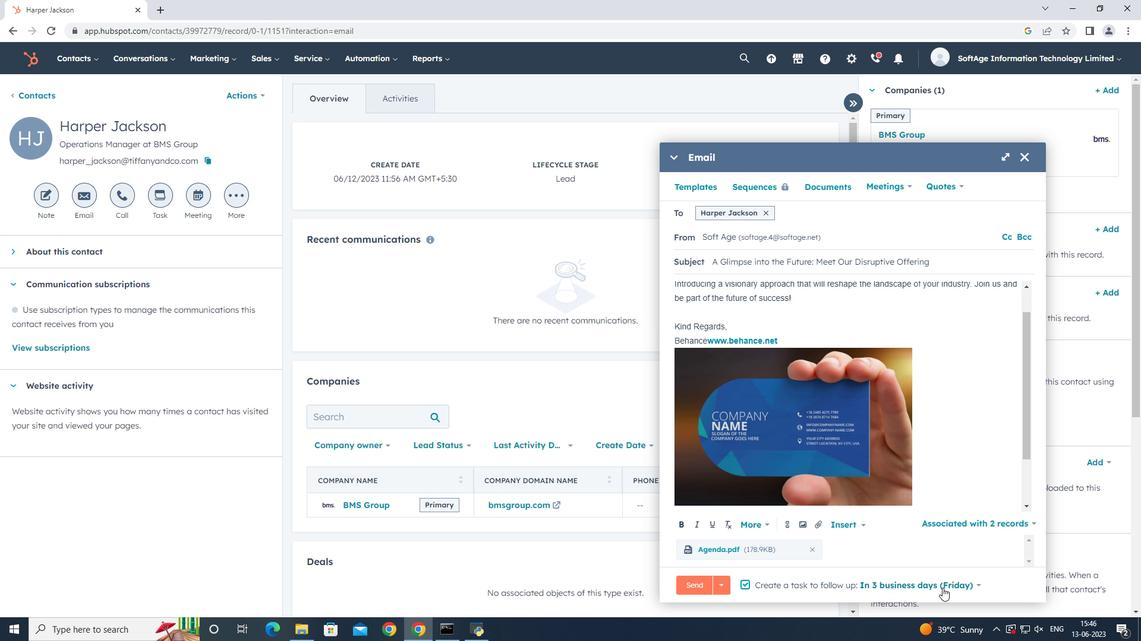 
Action: Mouse pressed left at (943, 587)
Screenshot: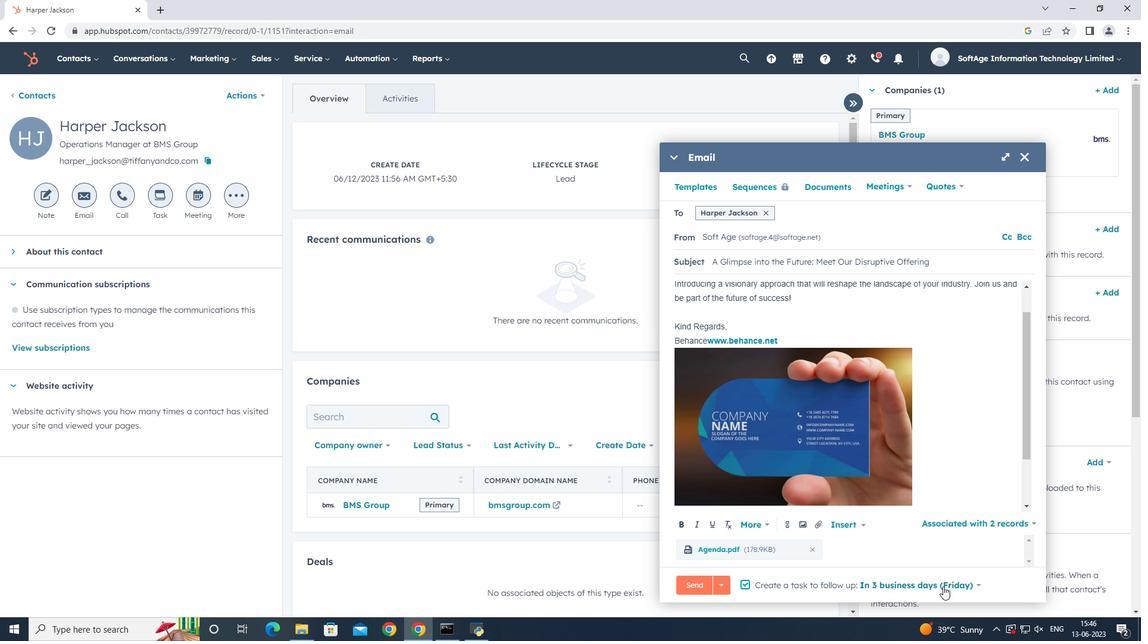 
Action: Mouse moved to (933, 497)
Screenshot: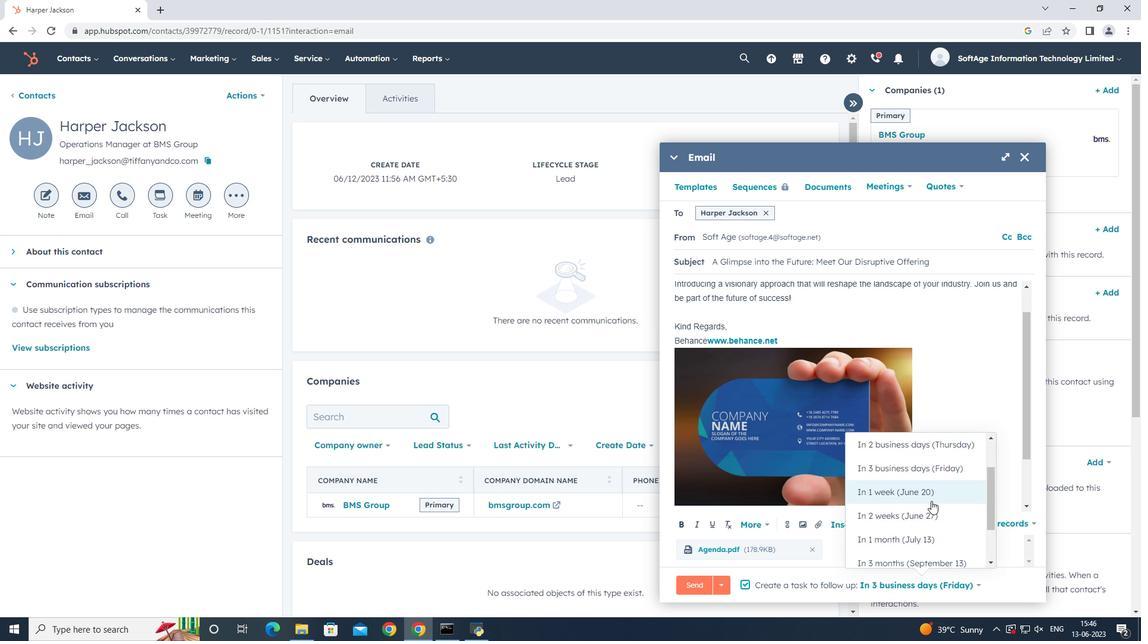 
Action: Mouse pressed left at (933, 497)
Screenshot: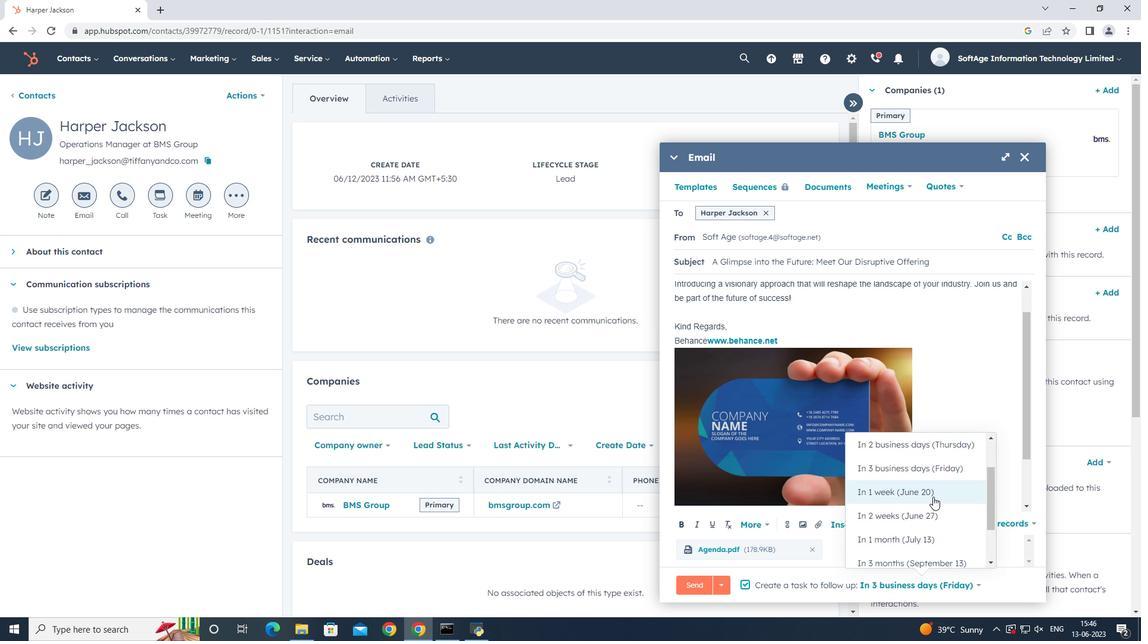 
Action: Mouse moved to (699, 587)
Screenshot: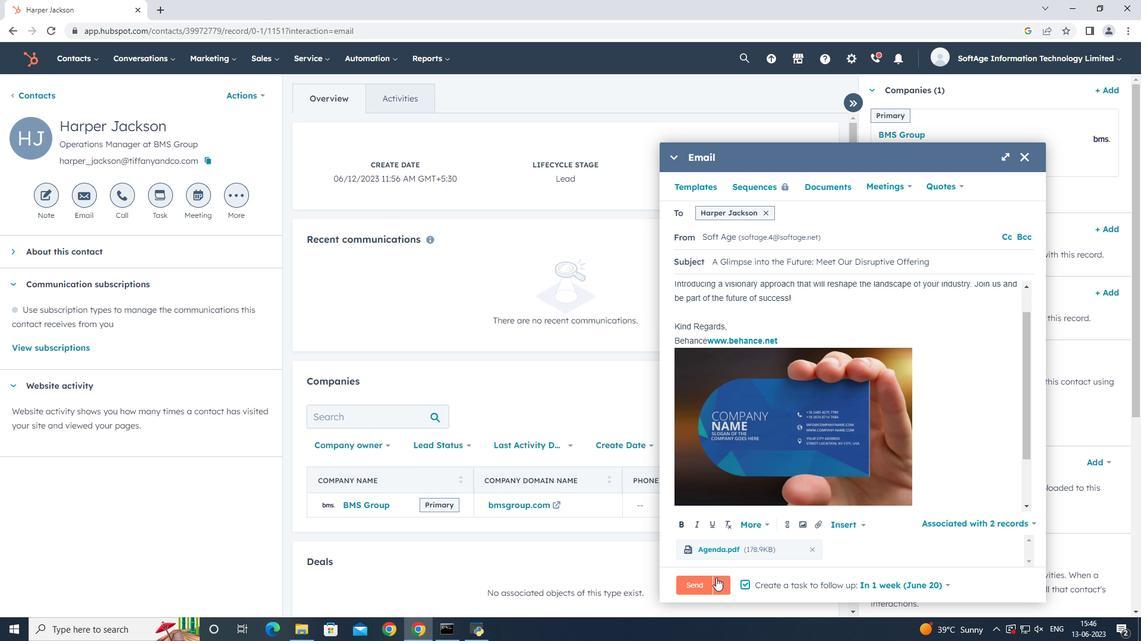 
Action: Mouse pressed left at (699, 587)
Screenshot: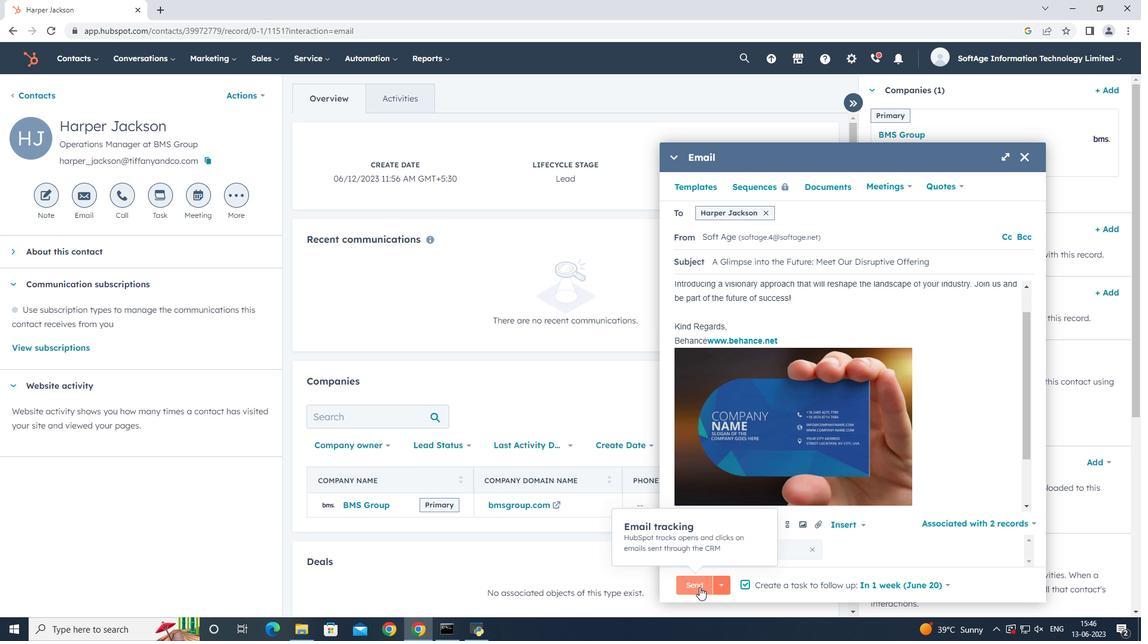 
Action: Mouse moved to (611, 351)
Screenshot: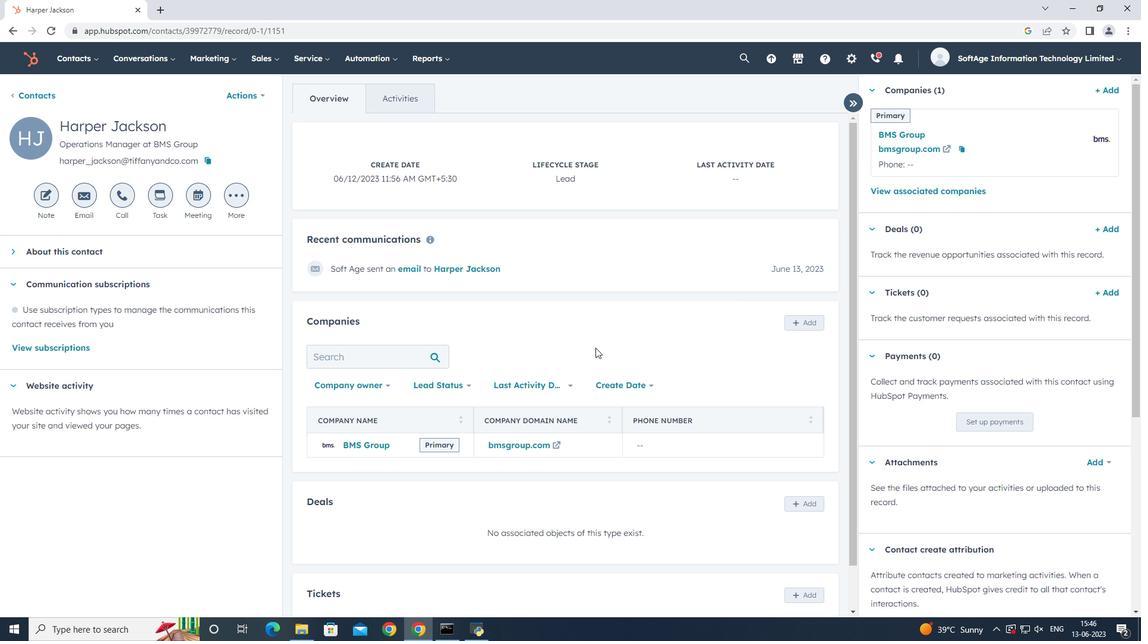 
